 Task: Find connections with filter location Gharaunda with filter topic #Bestadvicewith filter profile language German with filter current company HDB Financial Services Ltd. with filter school Palamuru University, Mahabubnagar with filter industry Savings Institutions with filter service category Homeowners Insurance with filter keywords title Superintendent
Action: Mouse moved to (492, 82)
Screenshot: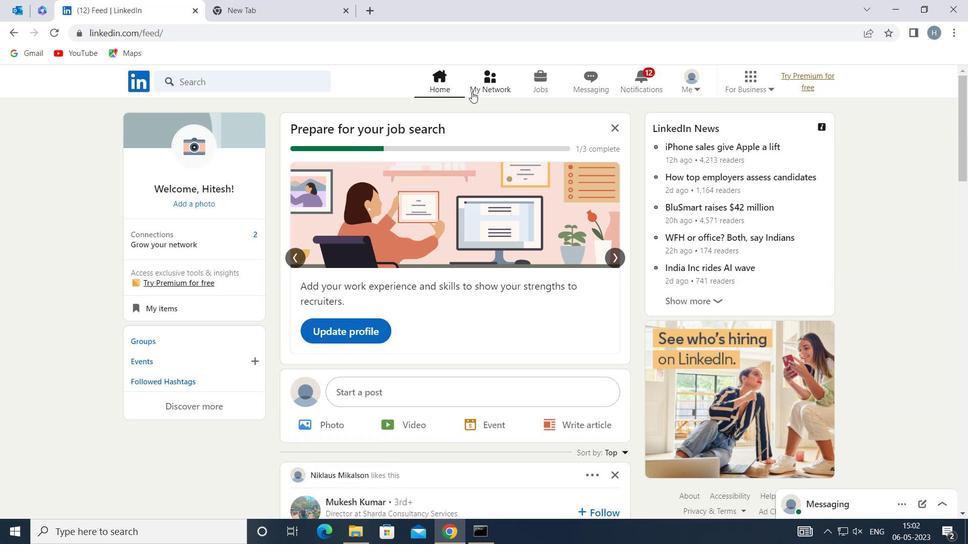 
Action: Mouse pressed left at (492, 82)
Screenshot: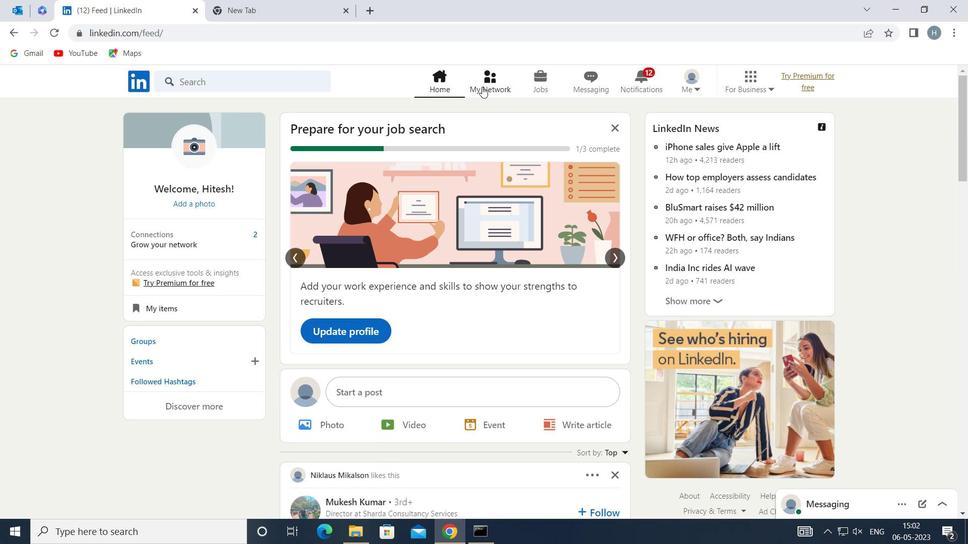 
Action: Mouse moved to (261, 157)
Screenshot: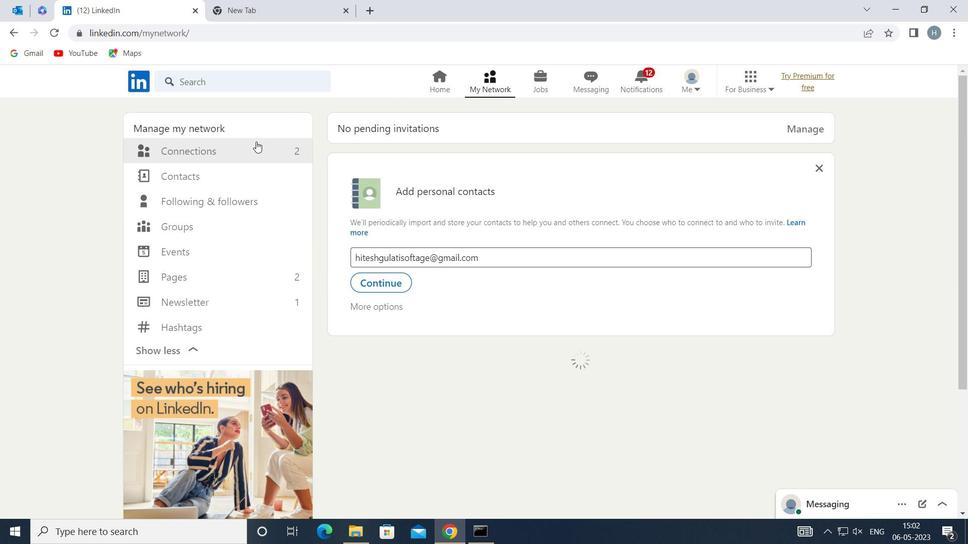 
Action: Mouse pressed left at (261, 157)
Screenshot: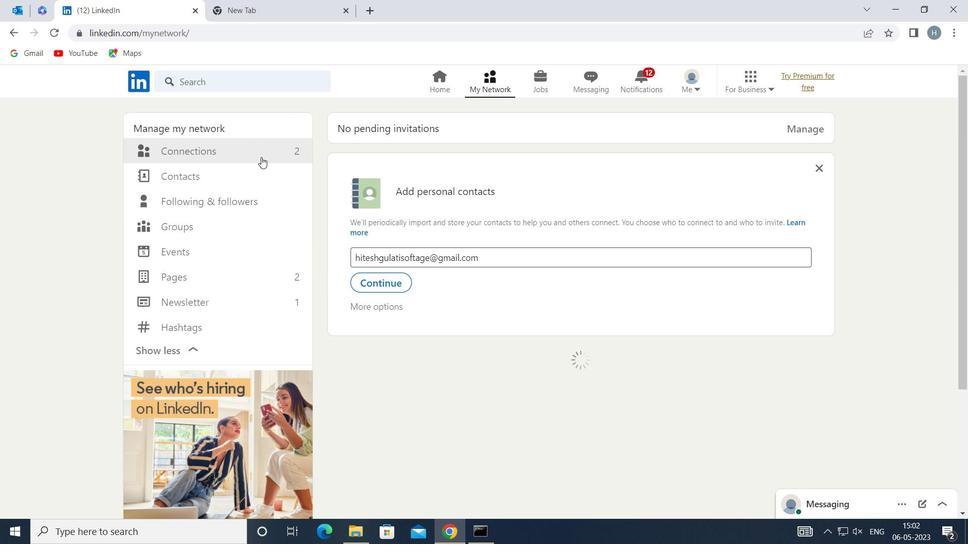 
Action: Mouse moved to (568, 153)
Screenshot: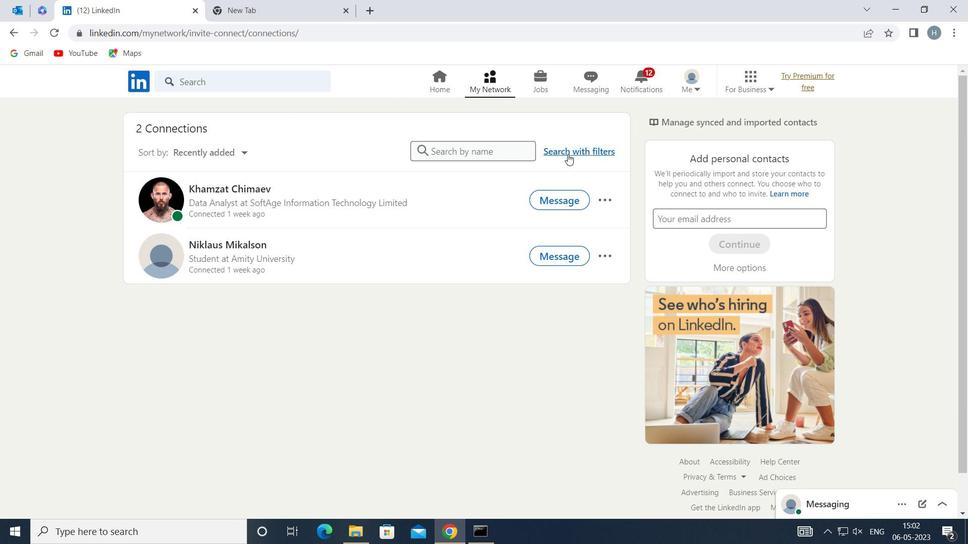 
Action: Mouse pressed left at (568, 153)
Screenshot: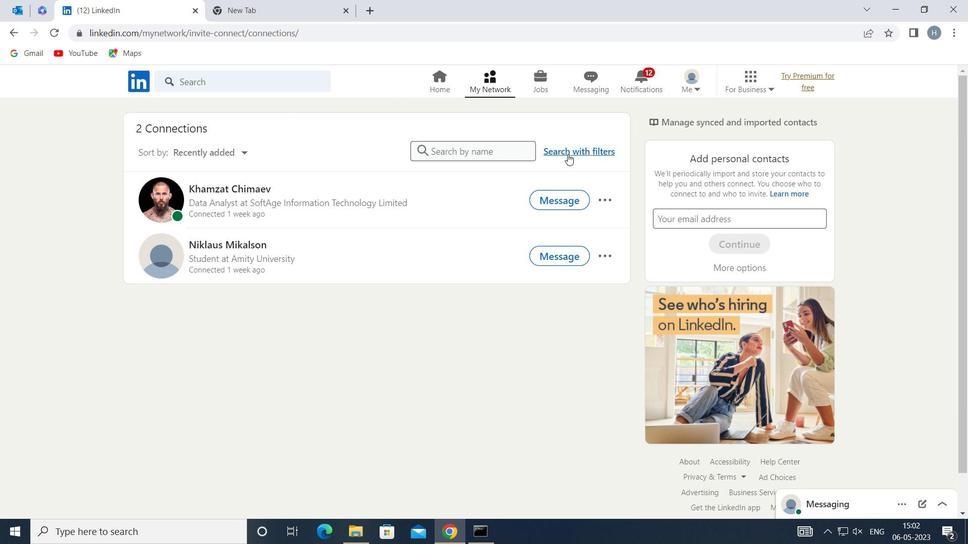 
Action: Mouse moved to (525, 114)
Screenshot: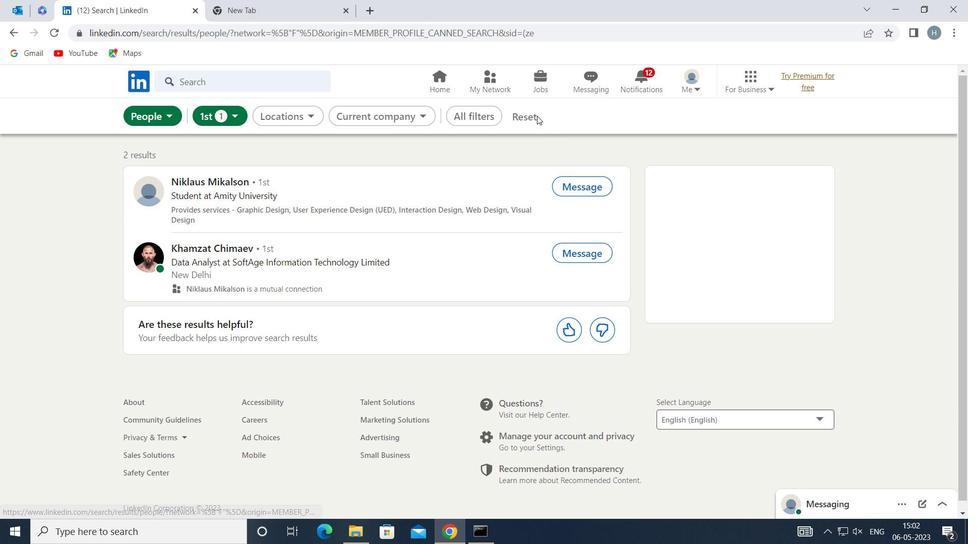 
Action: Mouse pressed left at (525, 114)
Screenshot: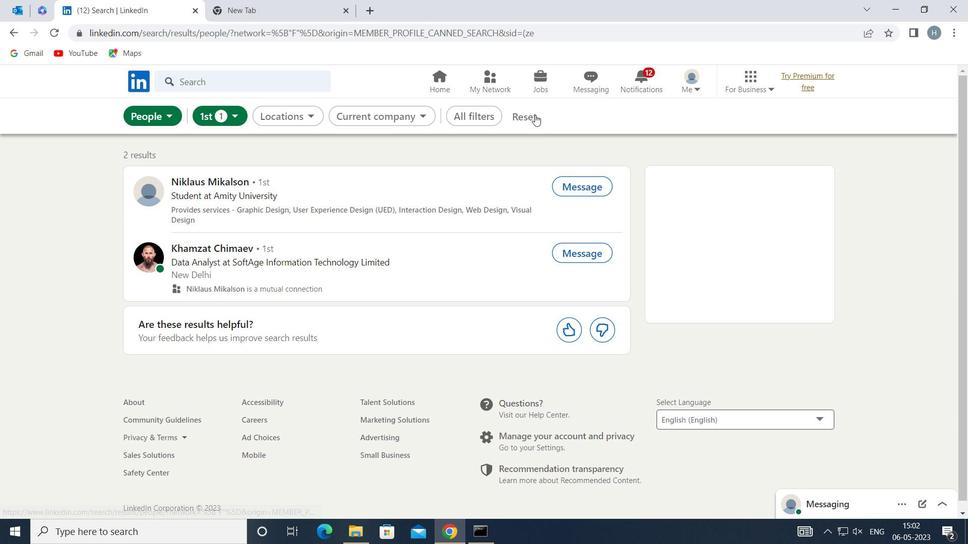 
Action: Mouse moved to (508, 113)
Screenshot: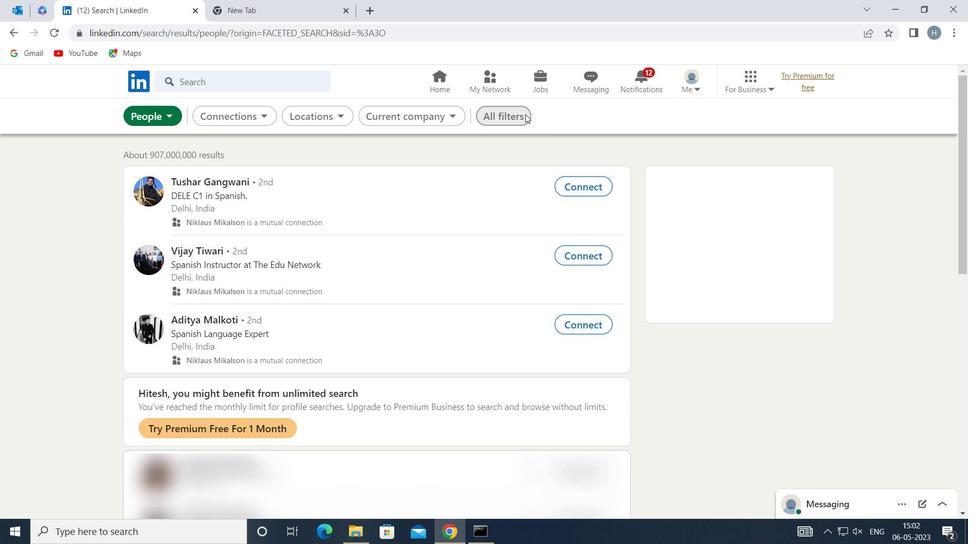 
Action: Mouse pressed left at (508, 113)
Screenshot: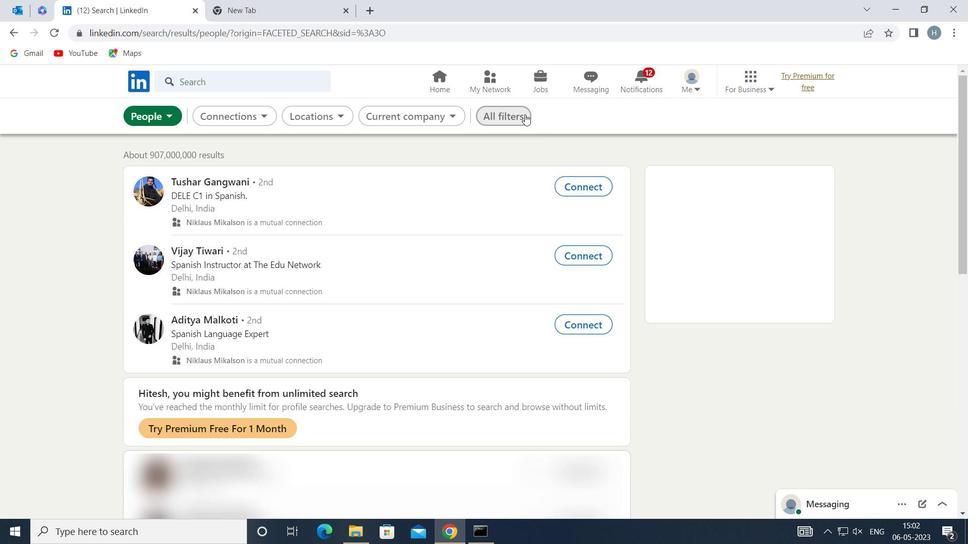 
Action: Mouse moved to (735, 259)
Screenshot: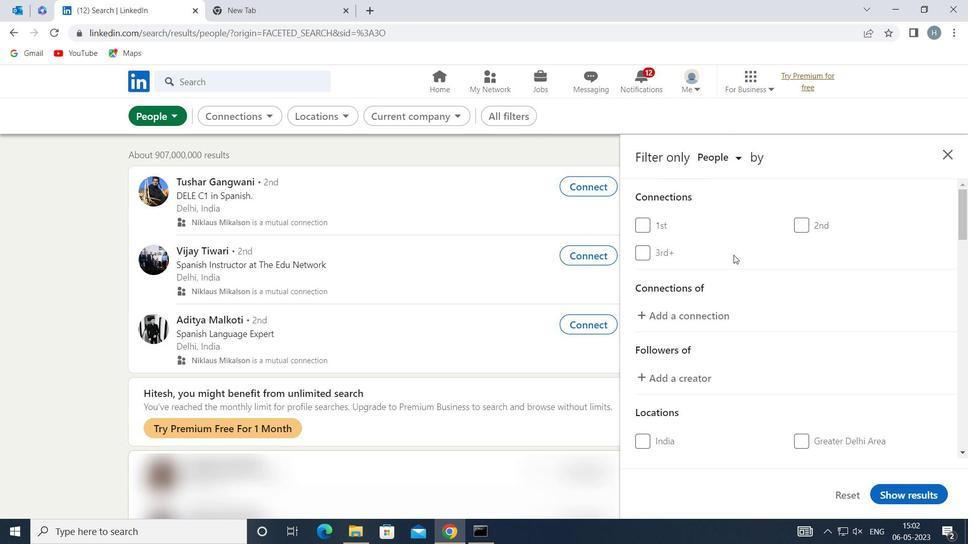 
Action: Mouse scrolled (735, 258) with delta (0, 0)
Screenshot: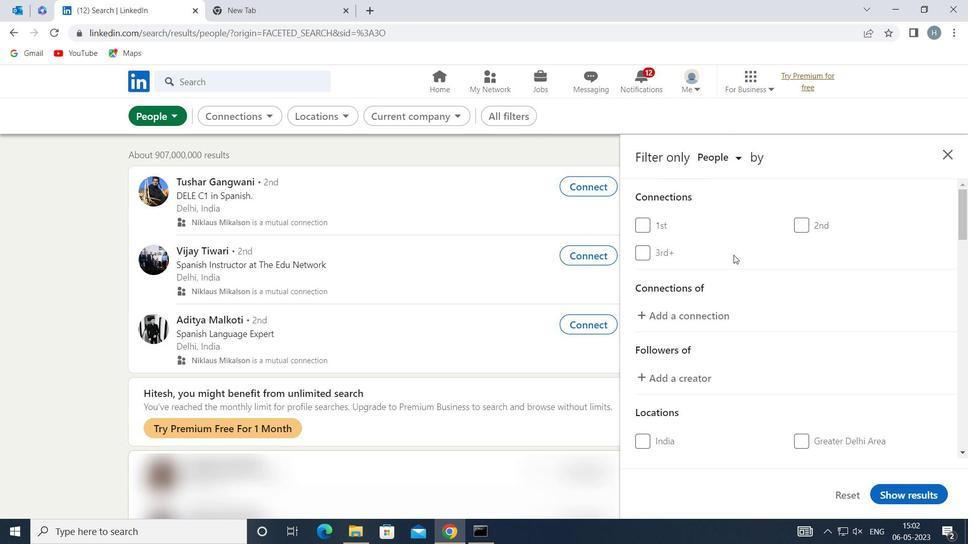 
Action: Mouse moved to (735, 260)
Screenshot: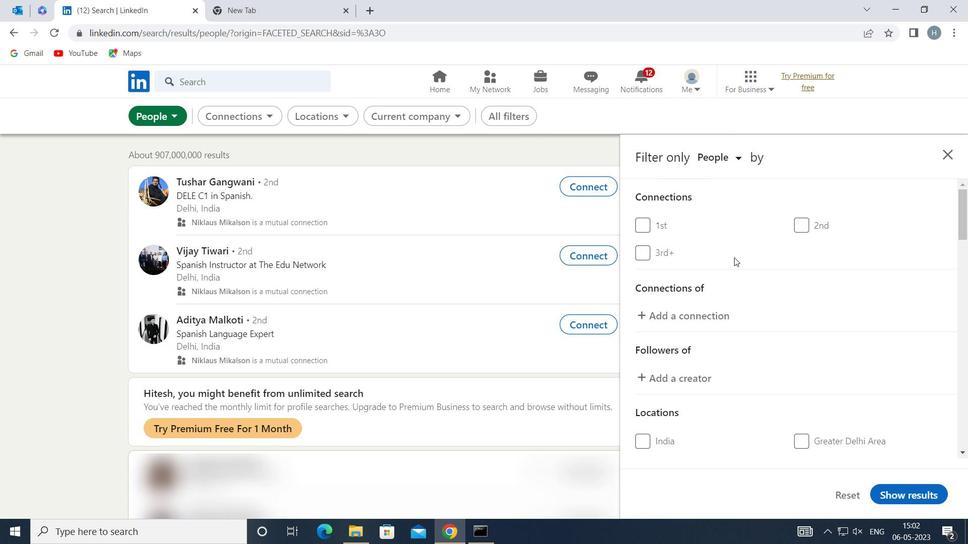 
Action: Mouse scrolled (735, 259) with delta (0, 0)
Screenshot: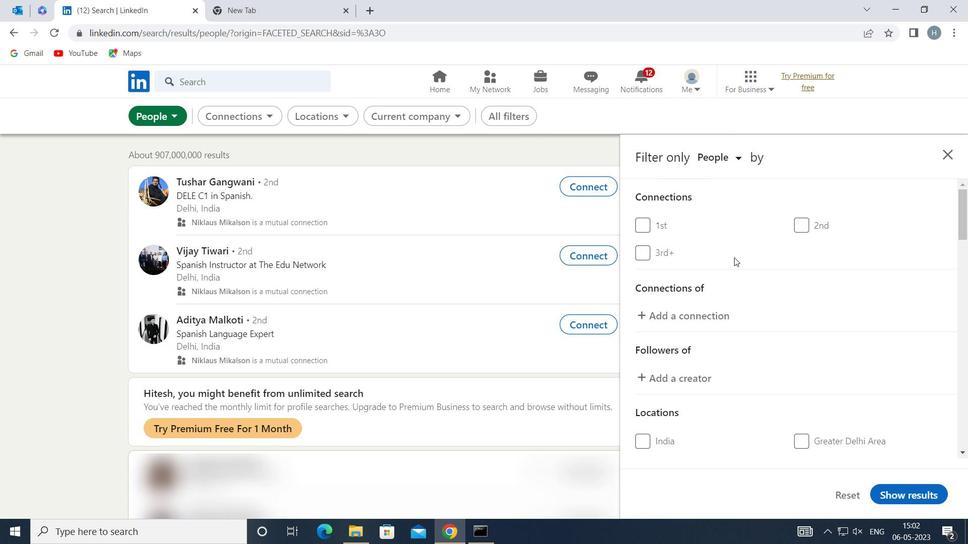 
Action: Mouse scrolled (735, 259) with delta (0, 0)
Screenshot: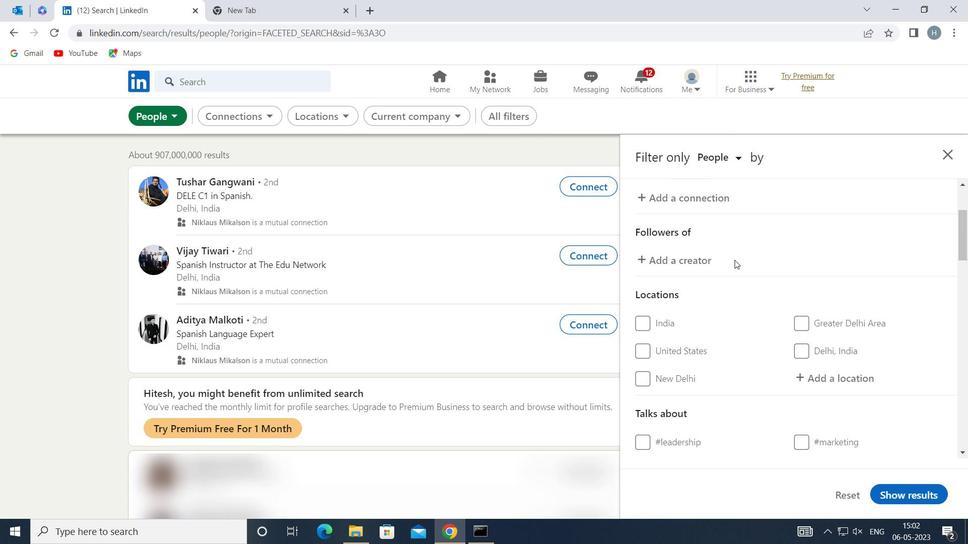 
Action: Mouse moved to (842, 306)
Screenshot: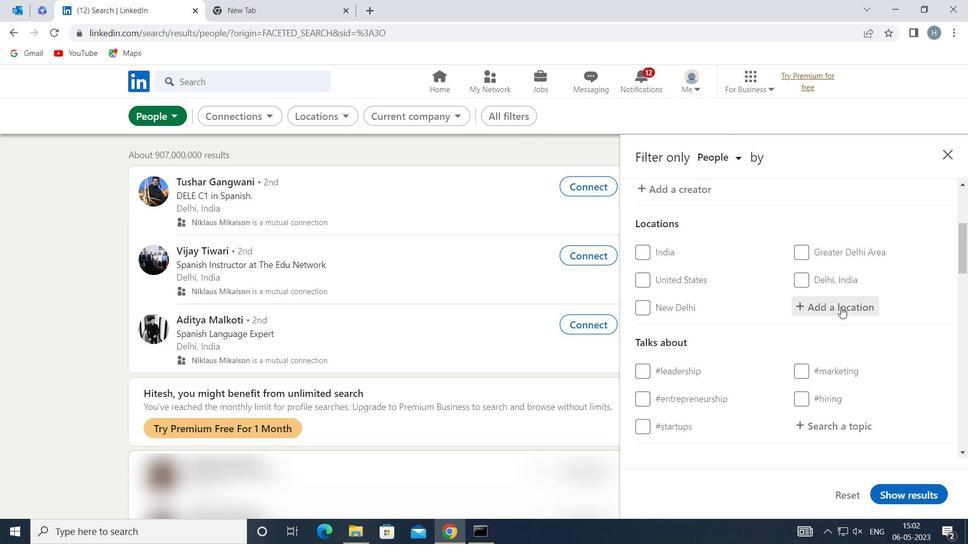 
Action: Mouse pressed left at (842, 306)
Screenshot: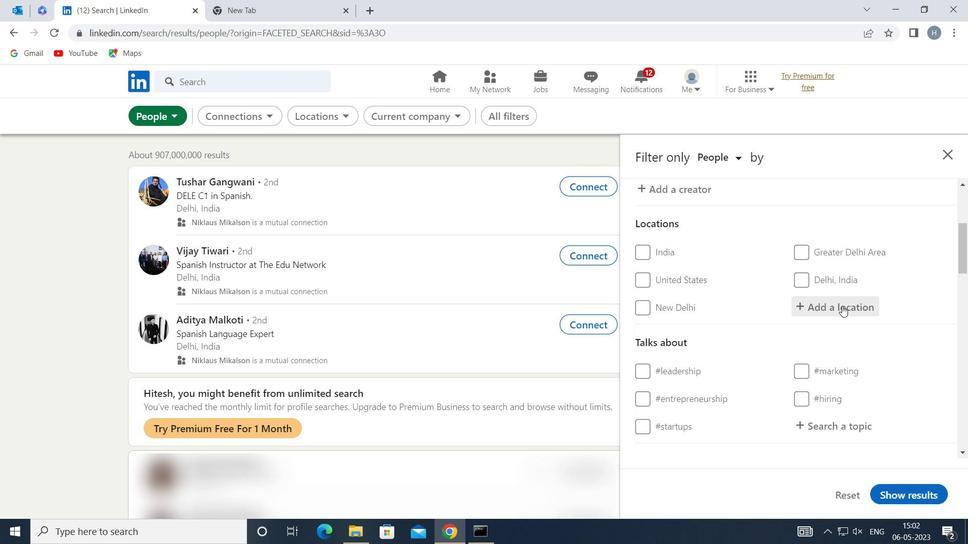 
Action: Mouse moved to (842, 306)
Screenshot: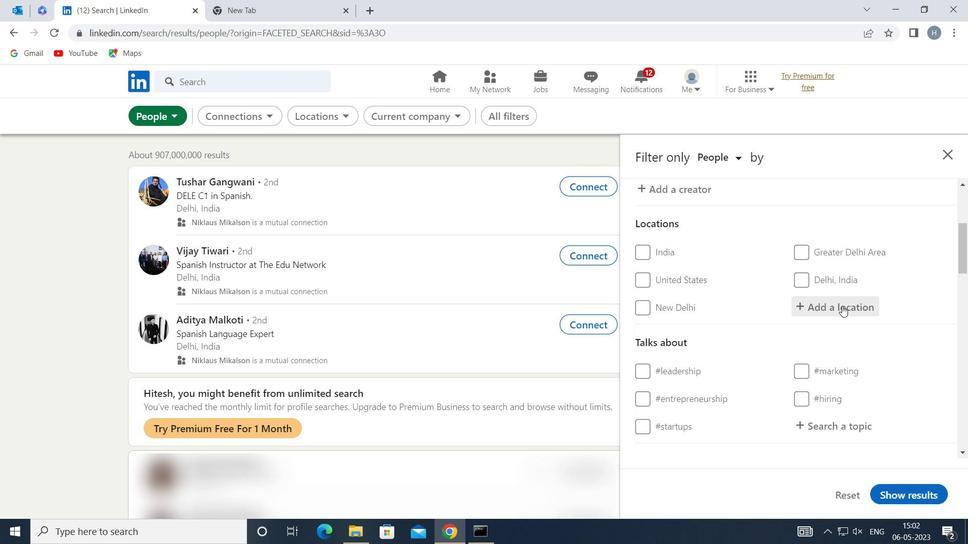 
Action: Key pressed <Key.shift>GHARAUNDA
Screenshot: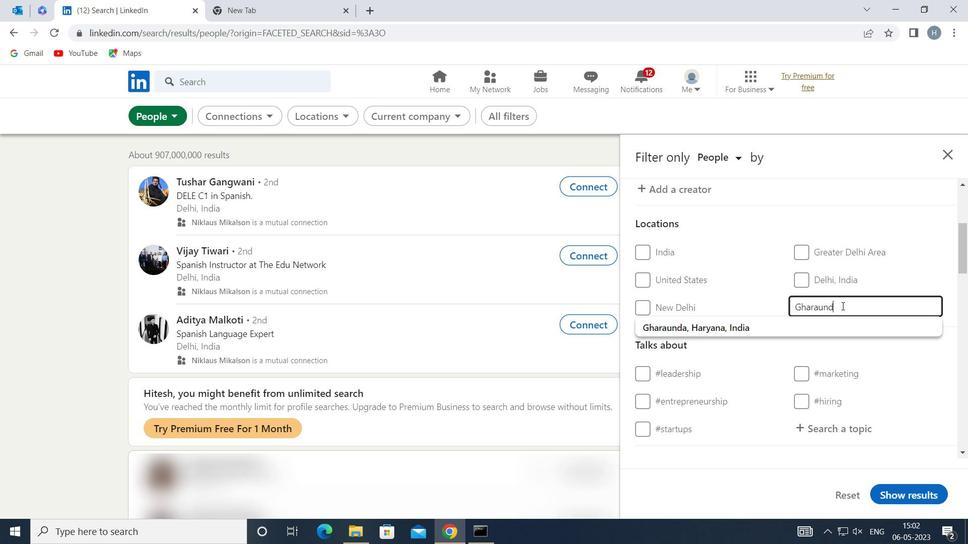 
Action: Mouse moved to (782, 326)
Screenshot: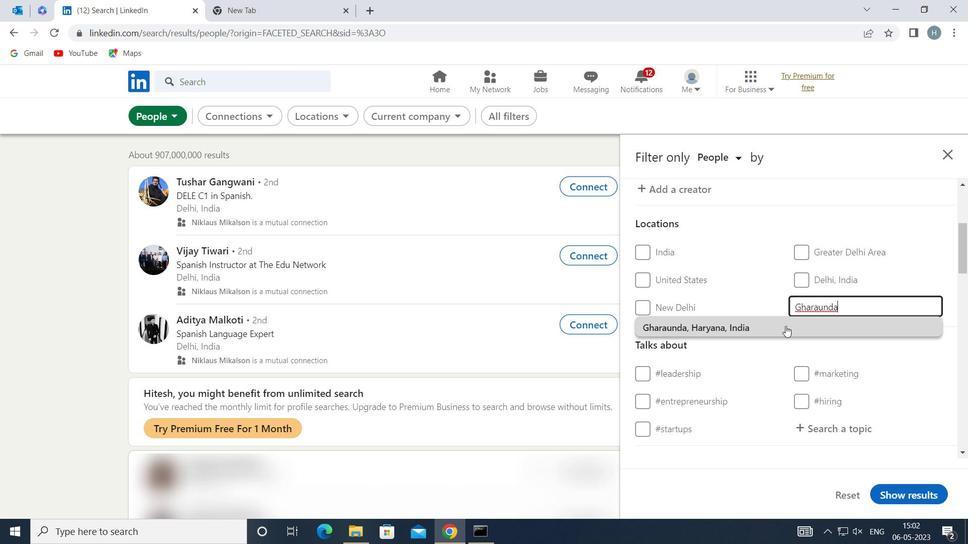 
Action: Mouse pressed left at (782, 326)
Screenshot: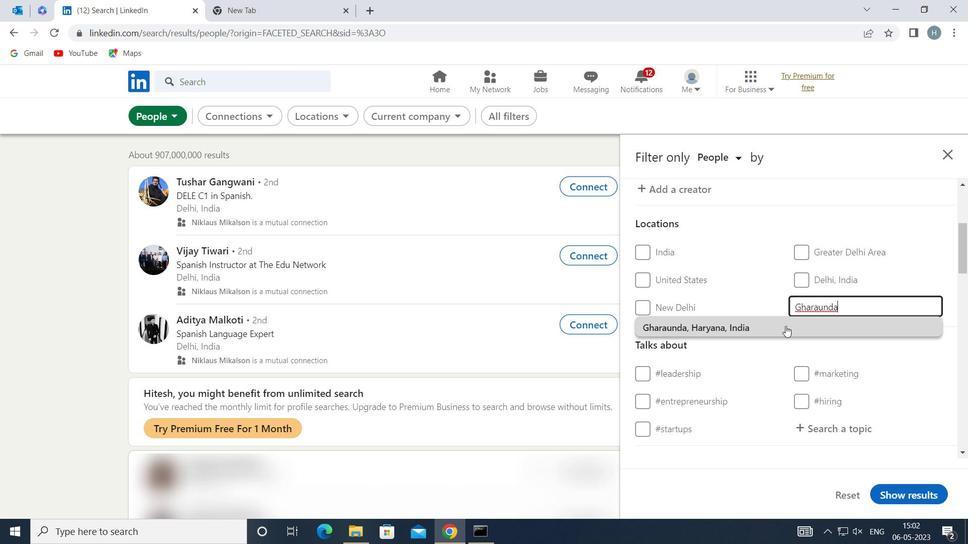 
Action: Mouse moved to (778, 324)
Screenshot: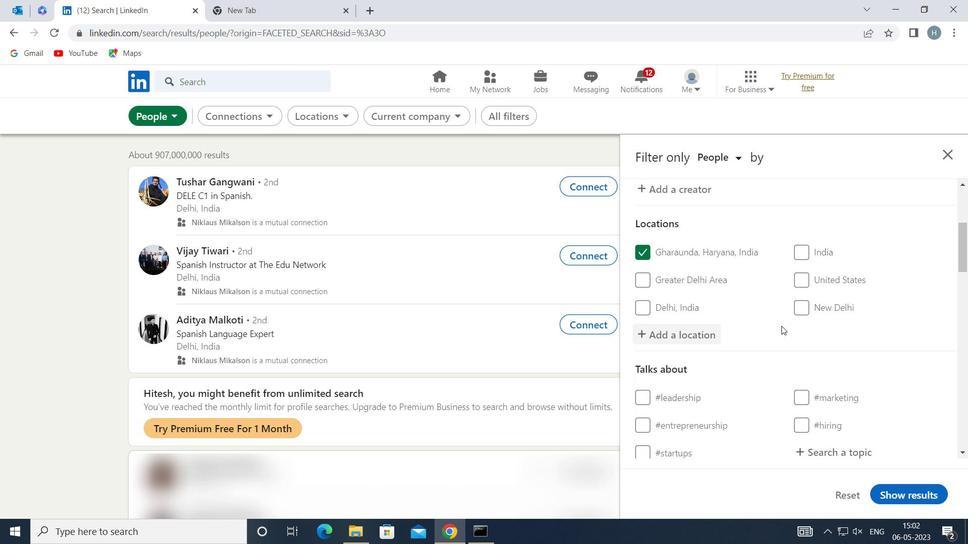 
Action: Mouse scrolled (778, 324) with delta (0, 0)
Screenshot: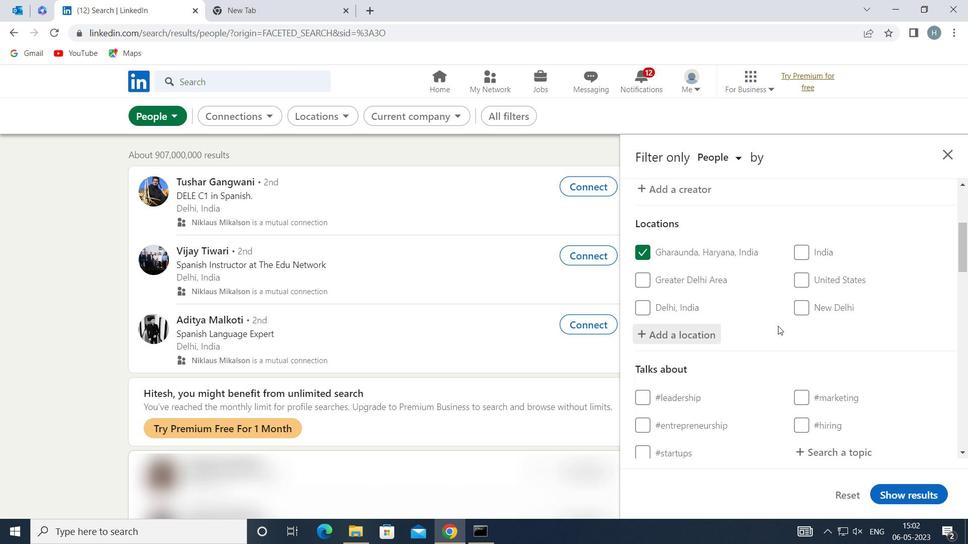 
Action: Mouse scrolled (778, 324) with delta (0, 0)
Screenshot: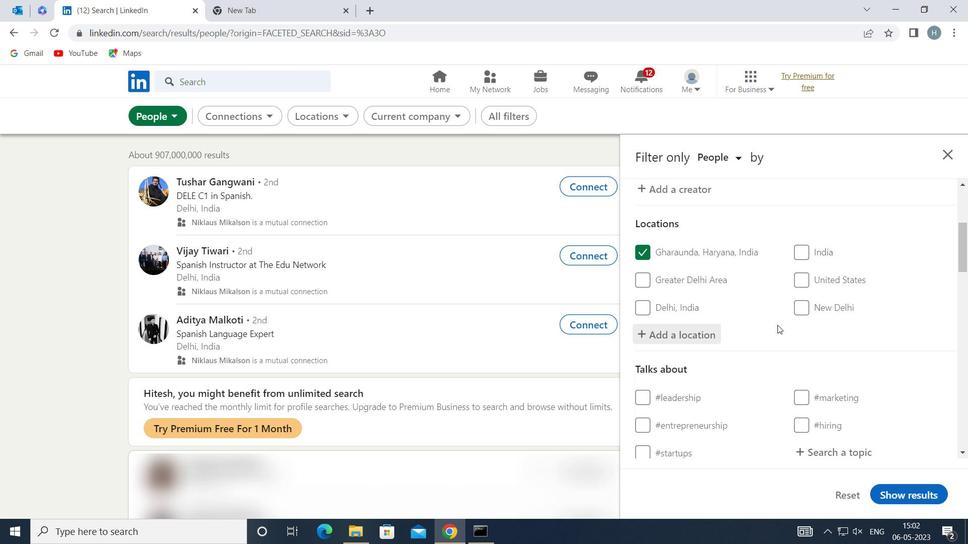 
Action: Mouse moved to (851, 322)
Screenshot: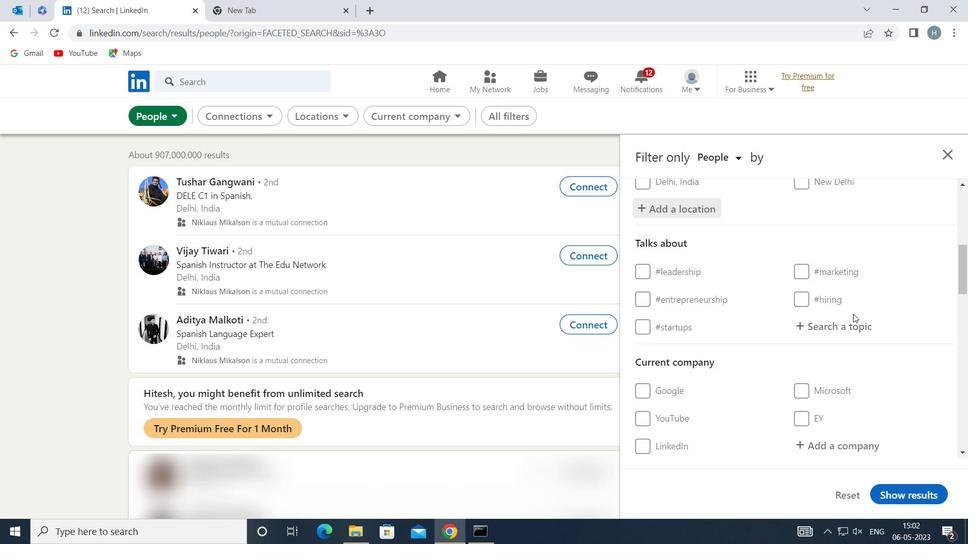 
Action: Mouse pressed left at (851, 322)
Screenshot: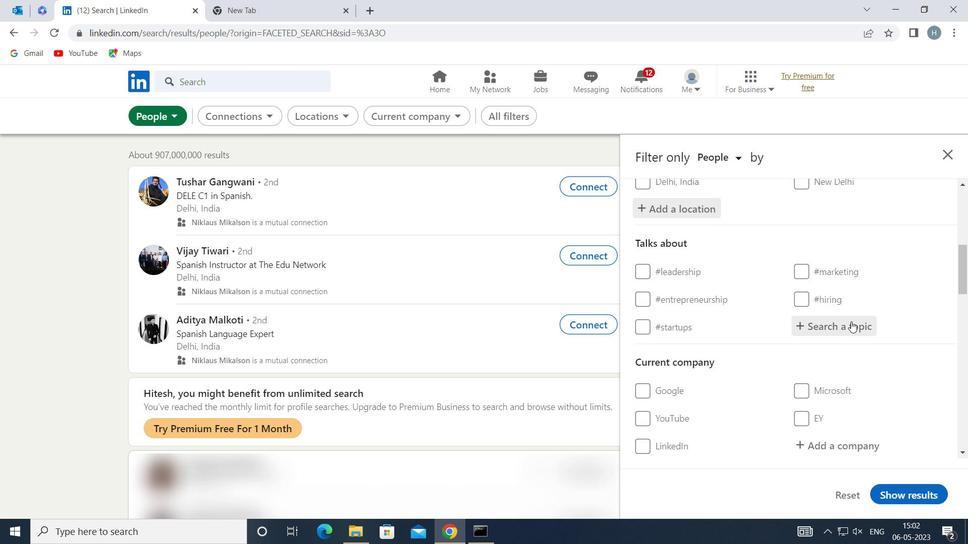 
Action: Key pressed <Key.shift>BESTADVICE
Screenshot: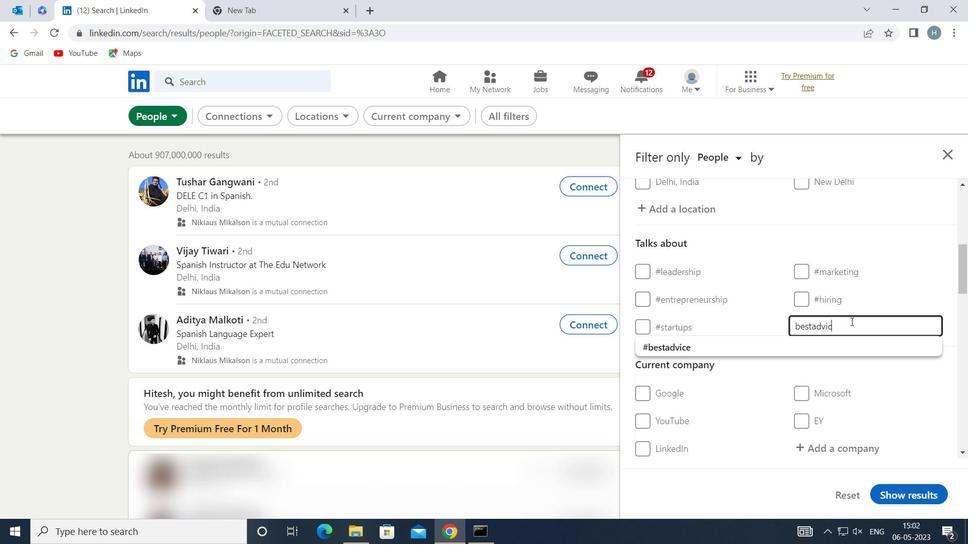 
Action: Mouse moved to (783, 342)
Screenshot: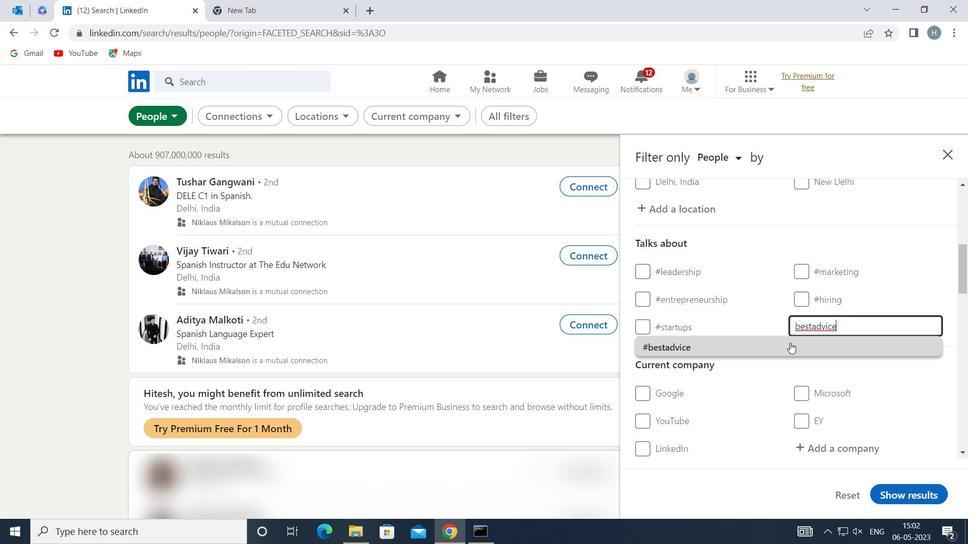 
Action: Mouse pressed left at (783, 342)
Screenshot: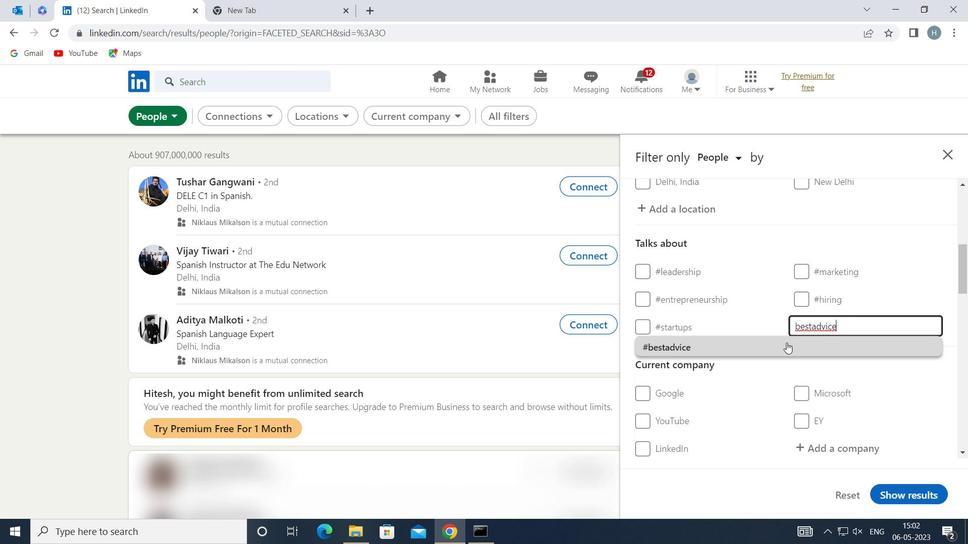 
Action: Mouse scrolled (783, 341) with delta (0, 0)
Screenshot: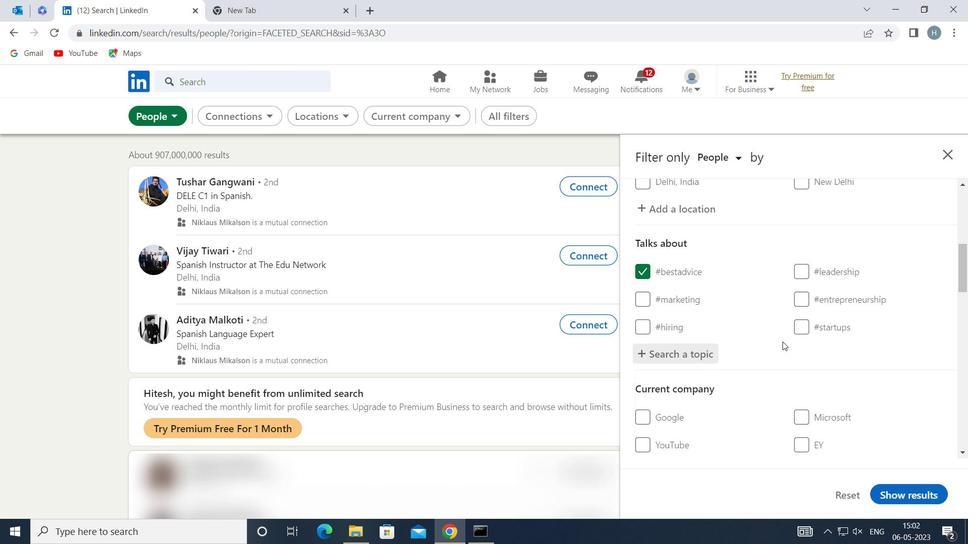 
Action: Mouse moved to (781, 338)
Screenshot: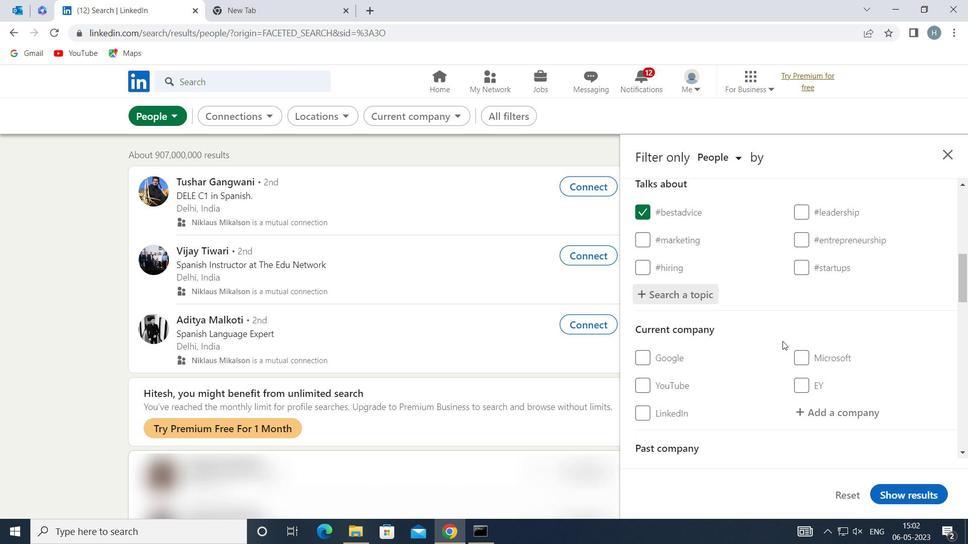 
Action: Mouse scrolled (781, 338) with delta (0, 0)
Screenshot: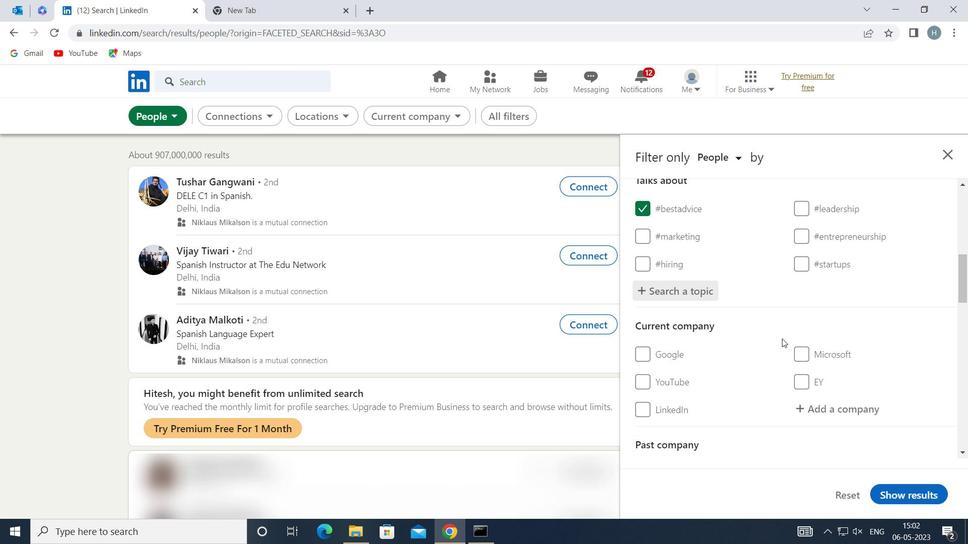 
Action: Mouse scrolled (781, 338) with delta (0, 0)
Screenshot: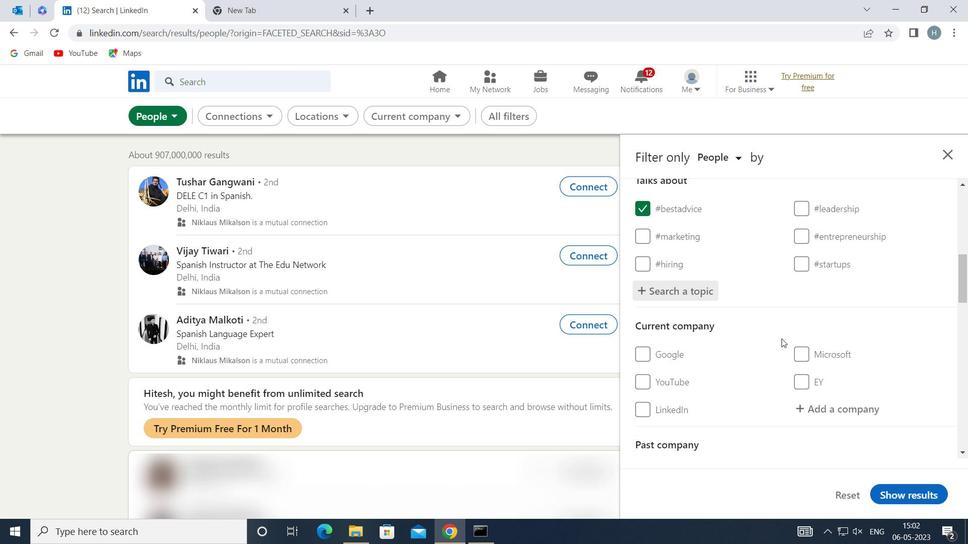 
Action: Mouse moved to (780, 333)
Screenshot: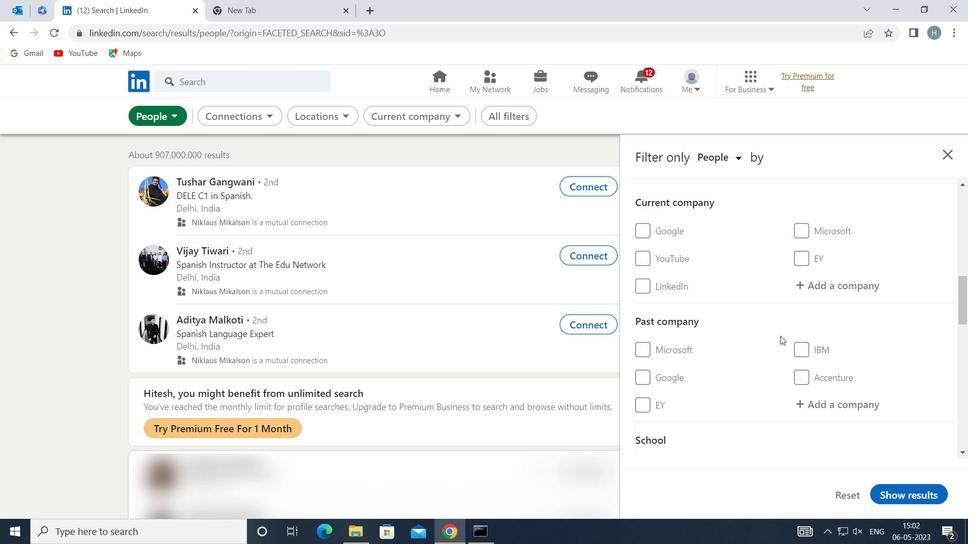 
Action: Mouse scrolled (780, 332) with delta (0, 0)
Screenshot: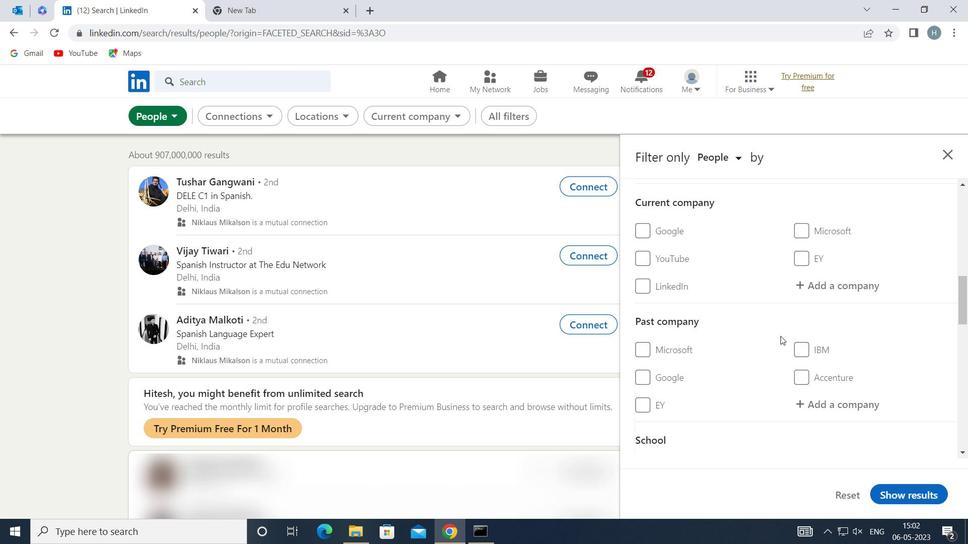 
Action: Mouse moved to (777, 330)
Screenshot: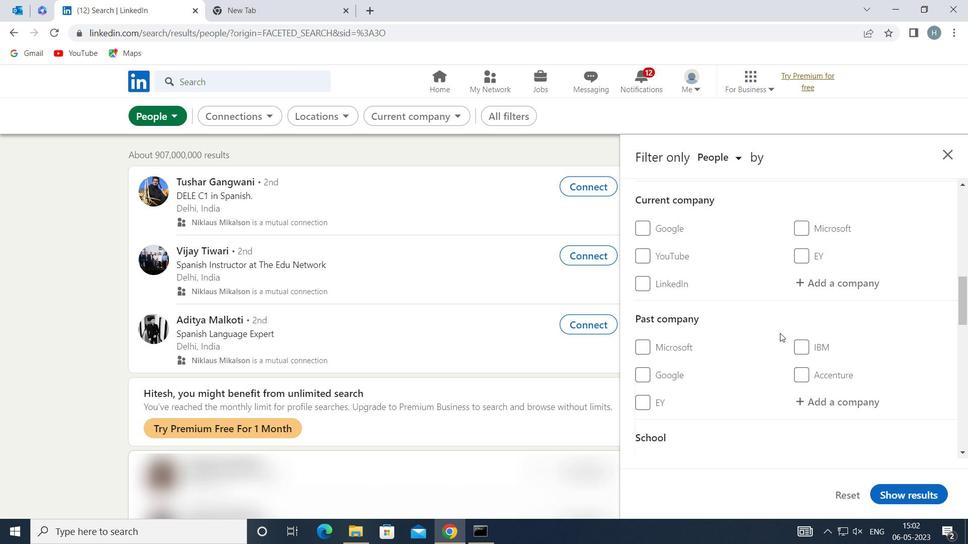 
Action: Mouse scrolled (777, 330) with delta (0, 0)
Screenshot: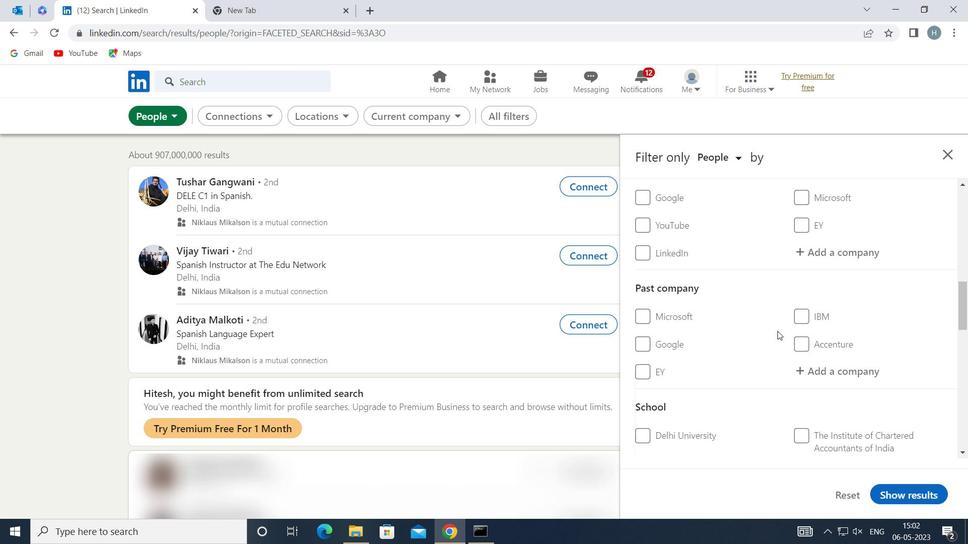 
Action: Mouse moved to (777, 328)
Screenshot: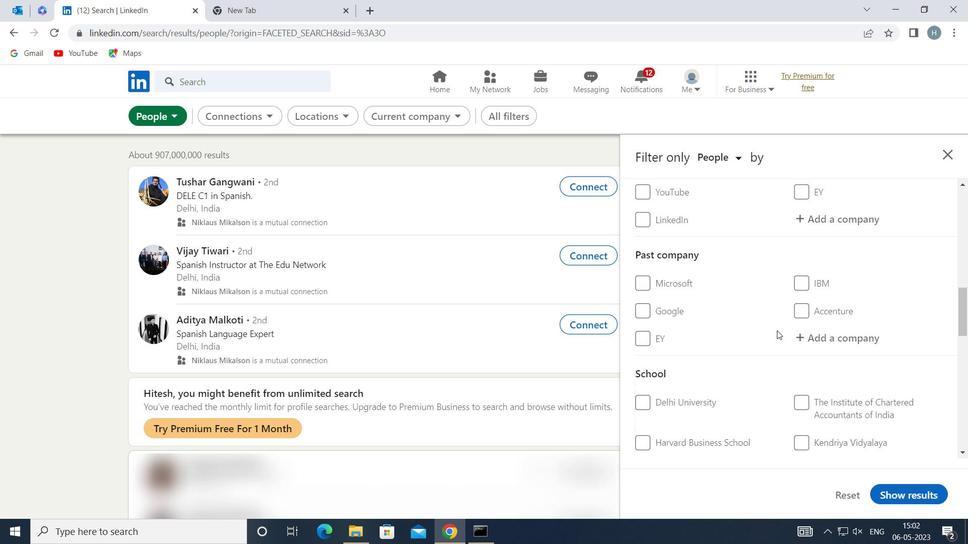 
Action: Mouse scrolled (777, 328) with delta (0, 0)
Screenshot: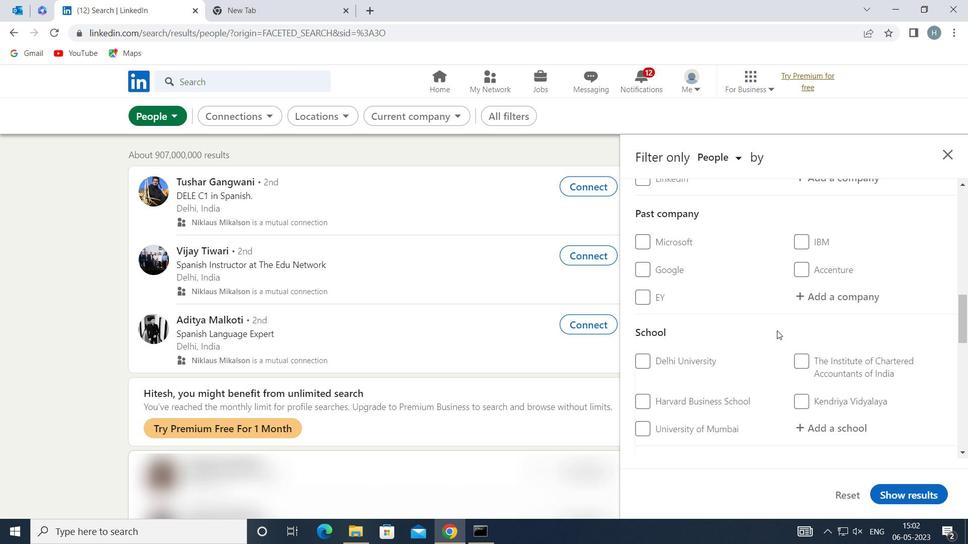 
Action: Mouse scrolled (777, 328) with delta (0, 0)
Screenshot: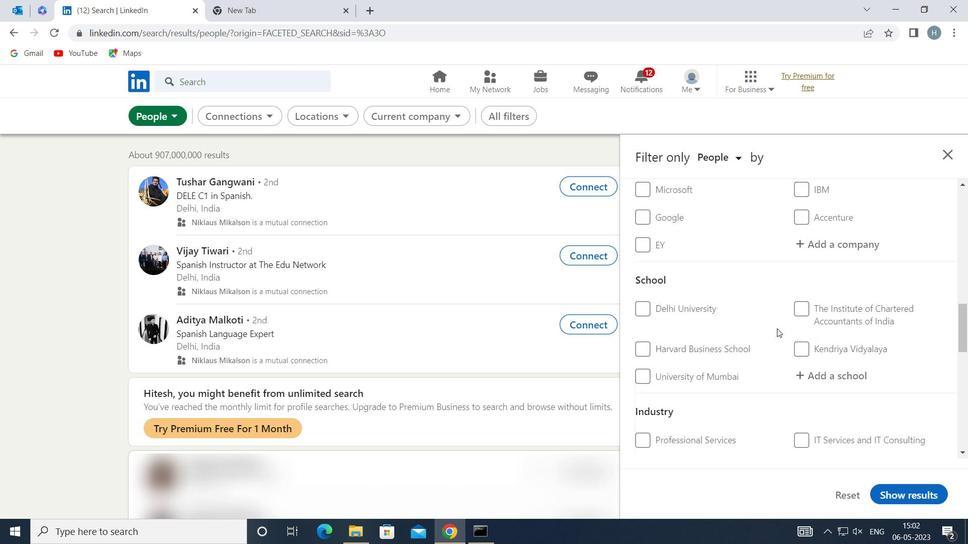 
Action: Mouse scrolled (777, 328) with delta (0, 0)
Screenshot: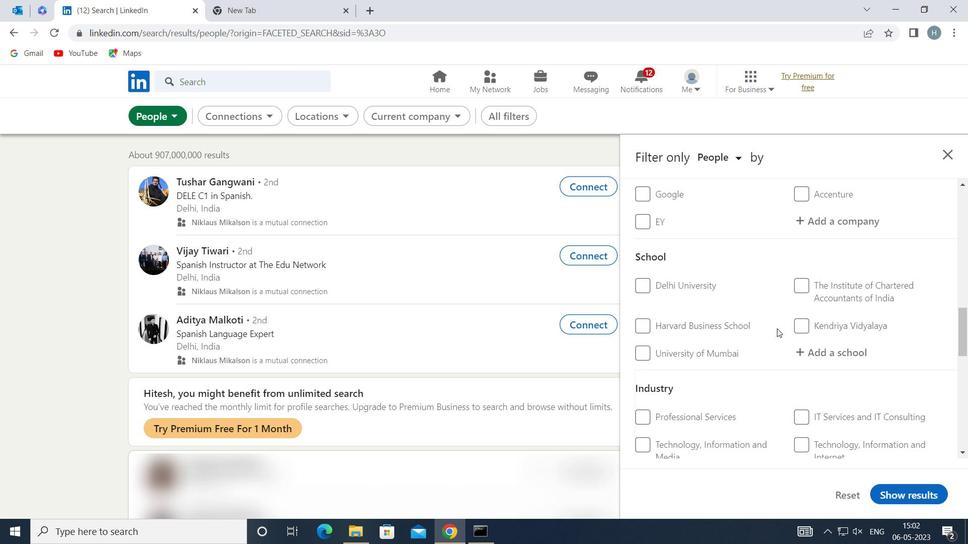 
Action: Mouse scrolled (777, 328) with delta (0, 0)
Screenshot: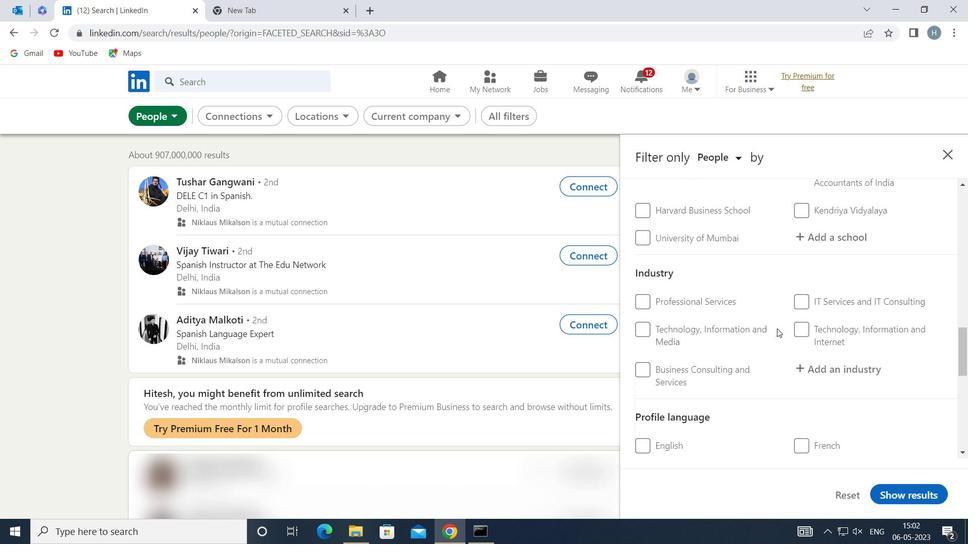 
Action: Mouse moved to (664, 418)
Screenshot: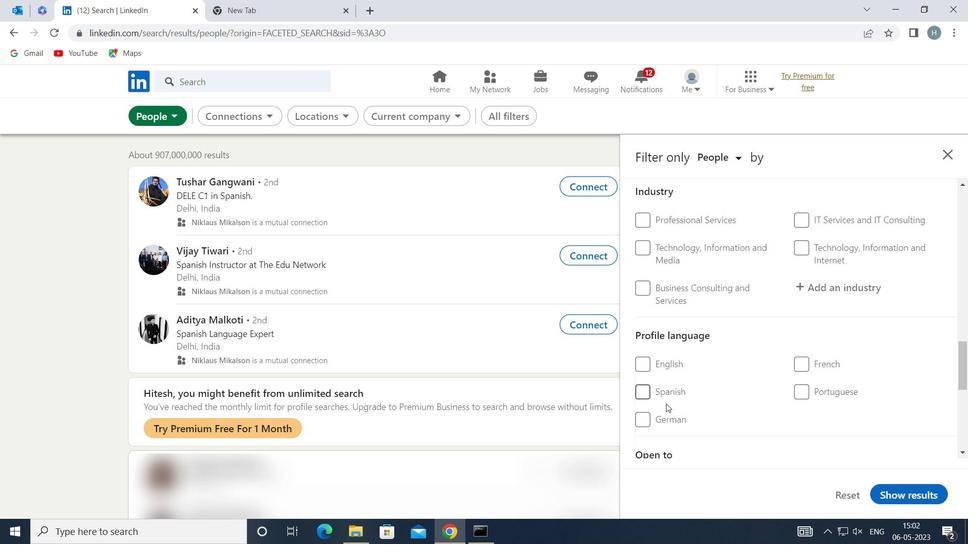 
Action: Mouse pressed left at (664, 418)
Screenshot: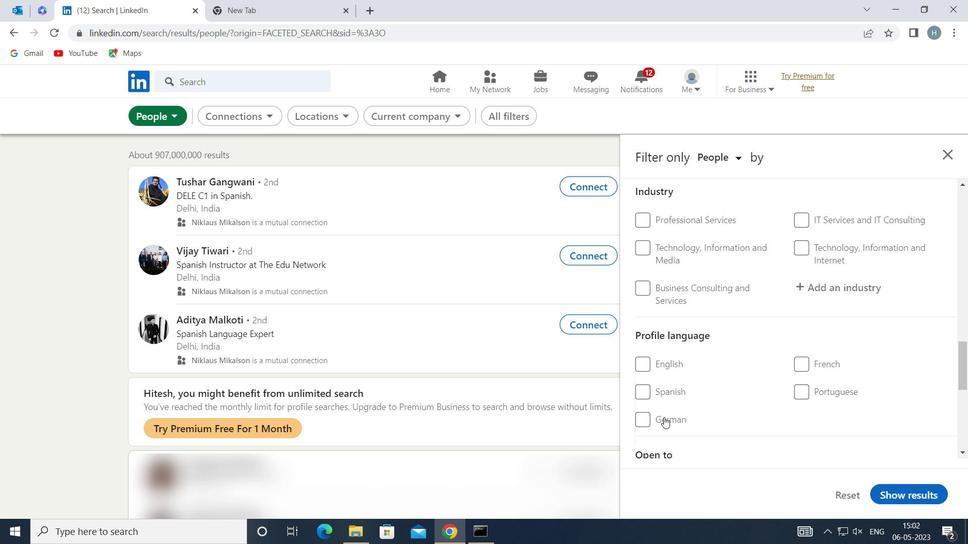 
Action: Mouse moved to (765, 370)
Screenshot: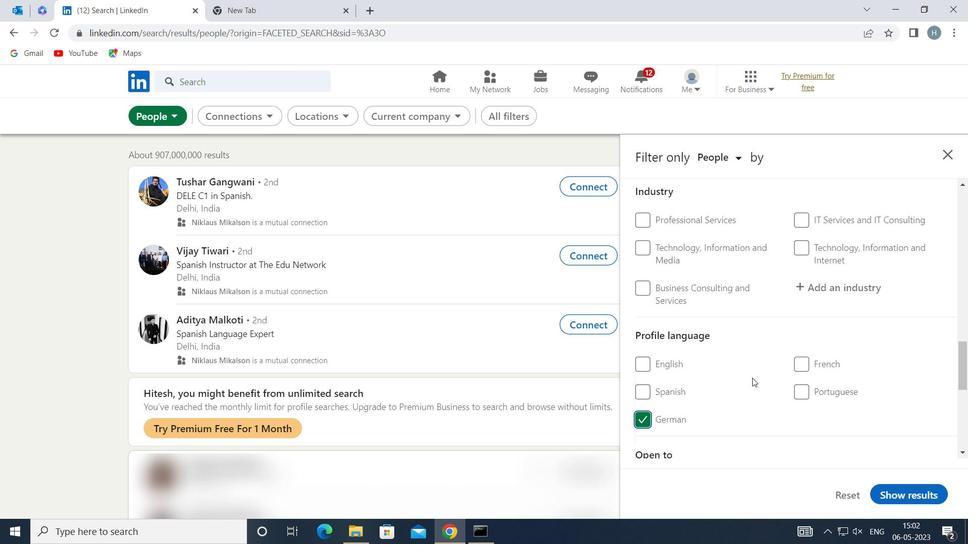 
Action: Mouse scrolled (765, 370) with delta (0, 0)
Screenshot: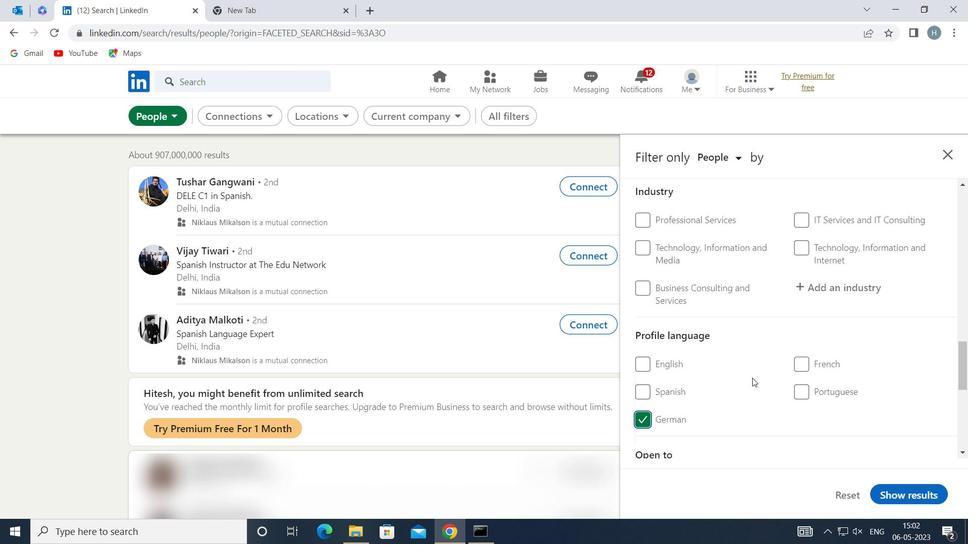 
Action: Mouse moved to (767, 367)
Screenshot: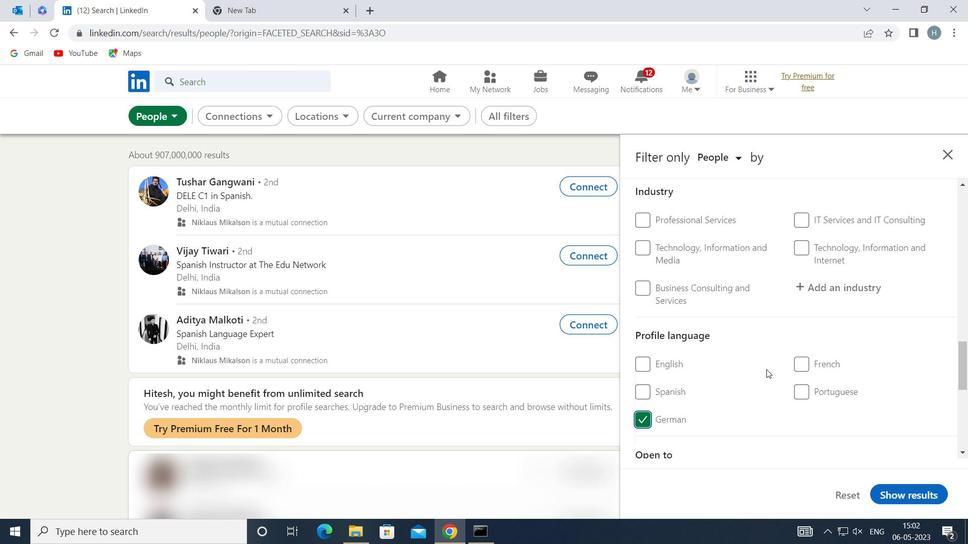 
Action: Mouse scrolled (767, 367) with delta (0, 0)
Screenshot: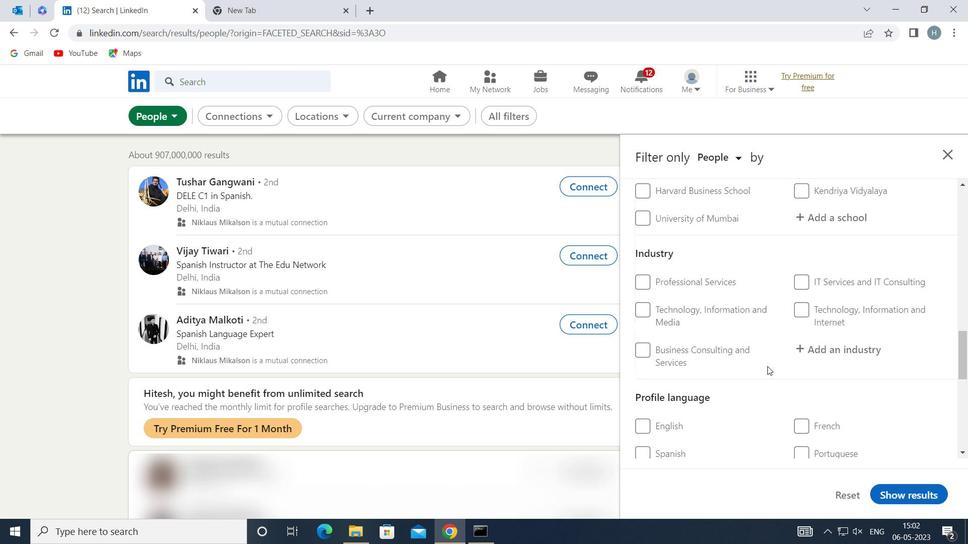 
Action: Mouse scrolled (767, 367) with delta (0, 0)
Screenshot: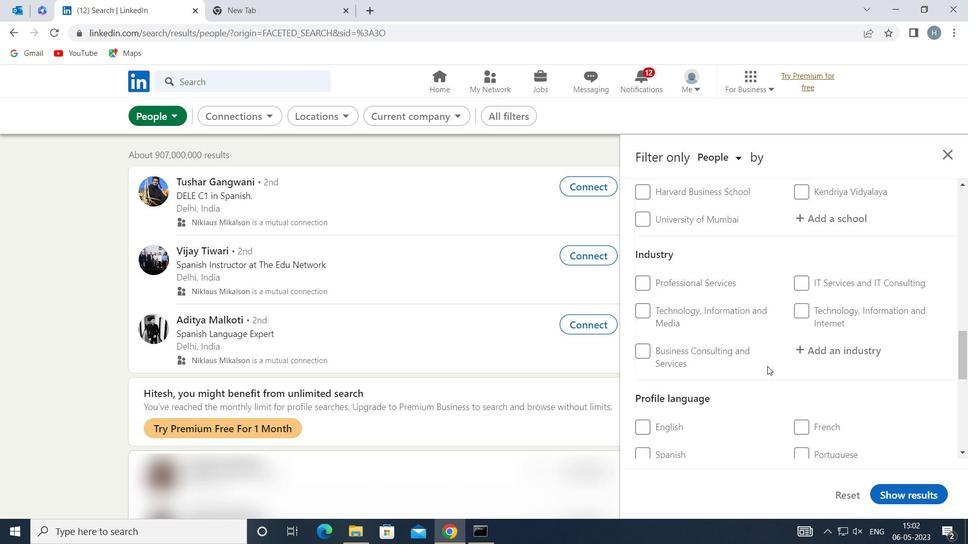 
Action: Mouse moved to (765, 367)
Screenshot: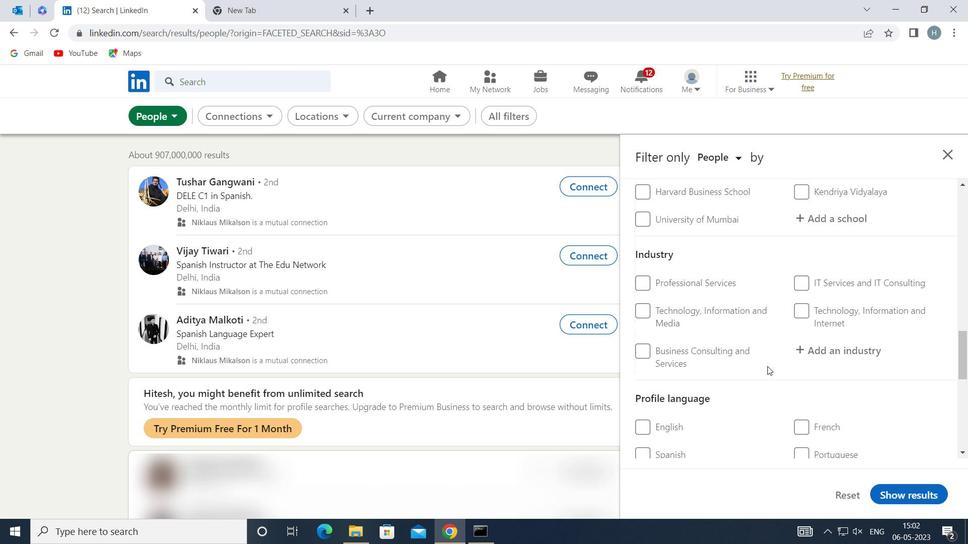 
Action: Mouse scrolled (765, 367) with delta (0, 0)
Screenshot: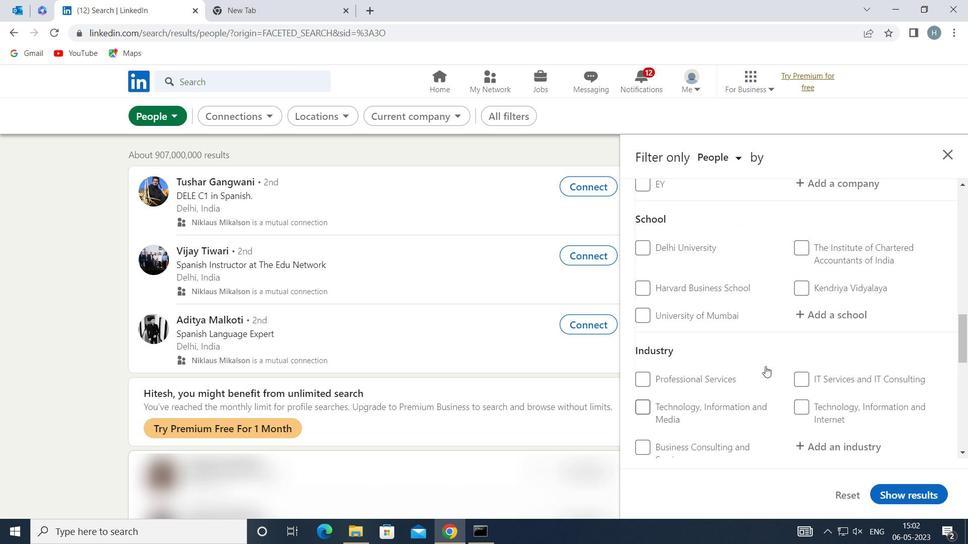 
Action: Mouse scrolled (765, 367) with delta (0, 0)
Screenshot: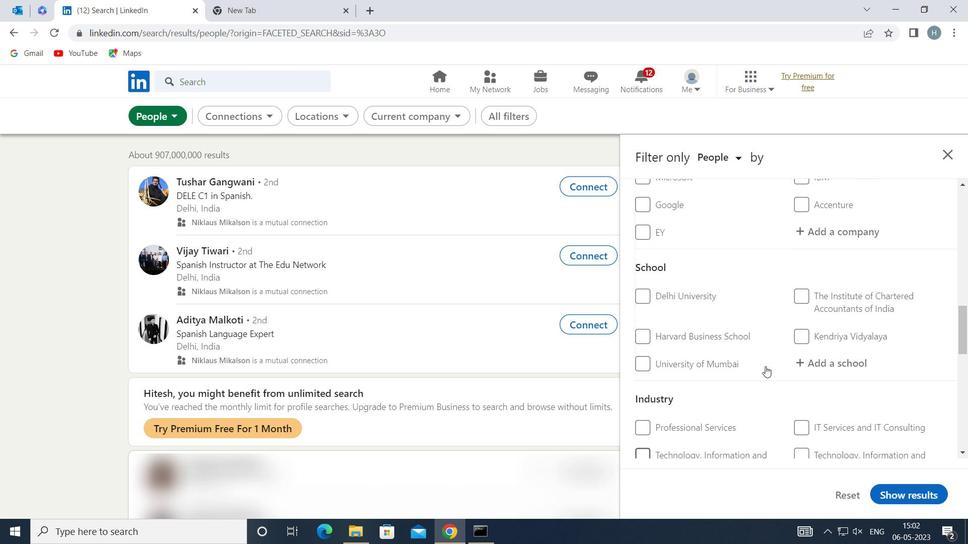 
Action: Mouse scrolled (765, 367) with delta (0, 0)
Screenshot: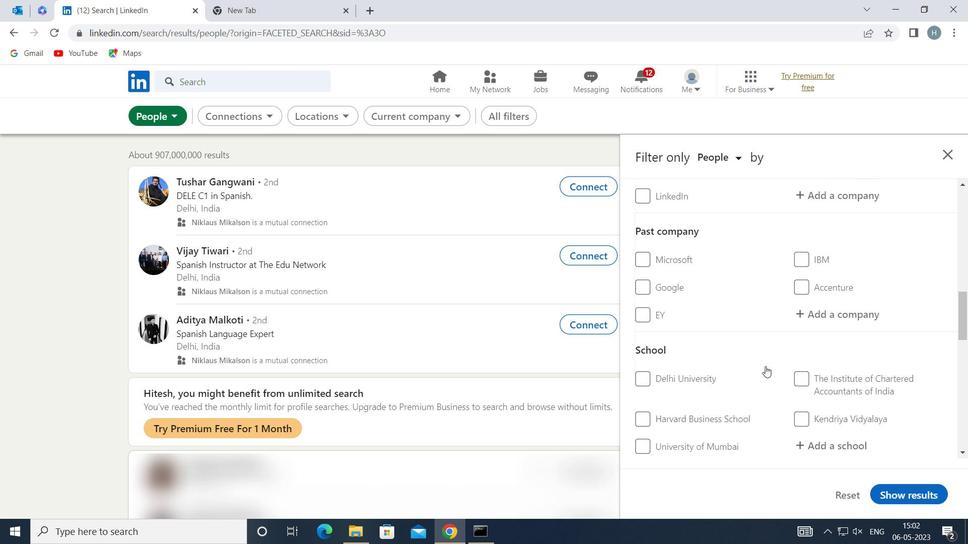 
Action: Mouse scrolled (765, 367) with delta (0, 0)
Screenshot: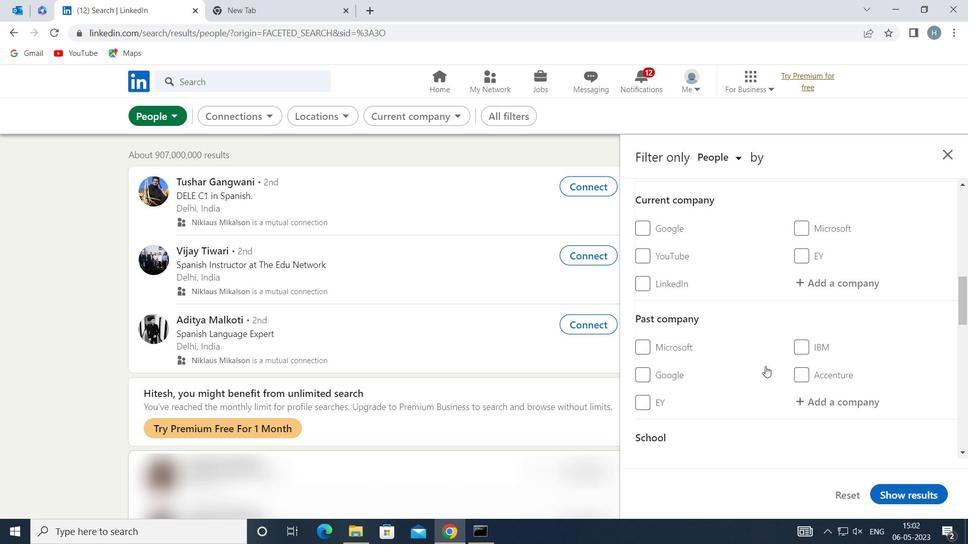 
Action: Mouse moved to (828, 343)
Screenshot: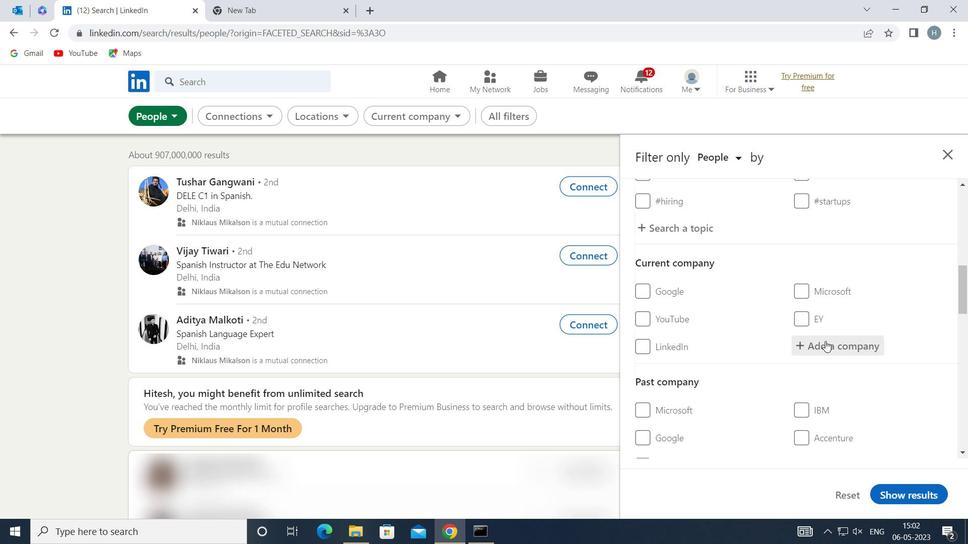 
Action: Mouse pressed left at (828, 343)
Screenshot: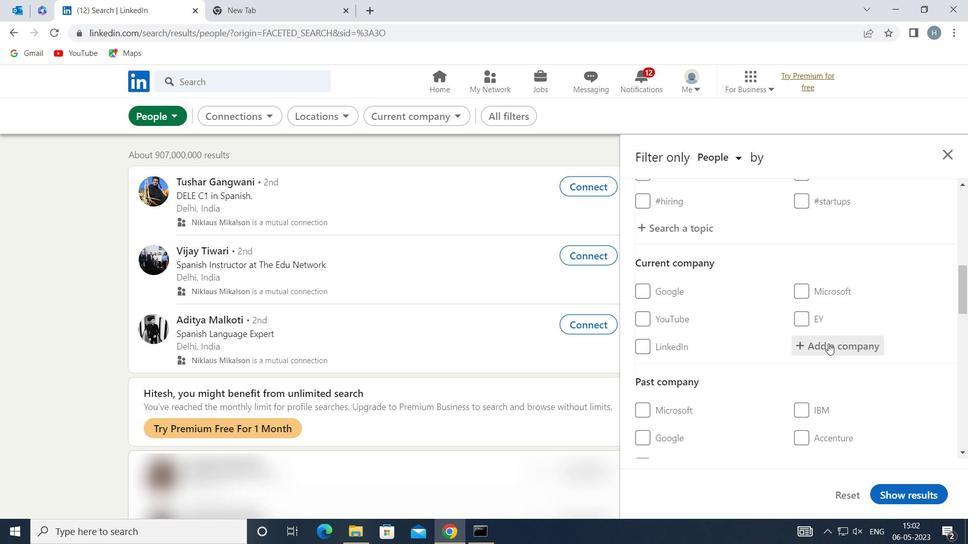 
Action: Key pressed <Key.shift>HDB<Key.space><Key.shift>FINANCIAL<Key.space><Key.shift>SERVICES
Screenshot: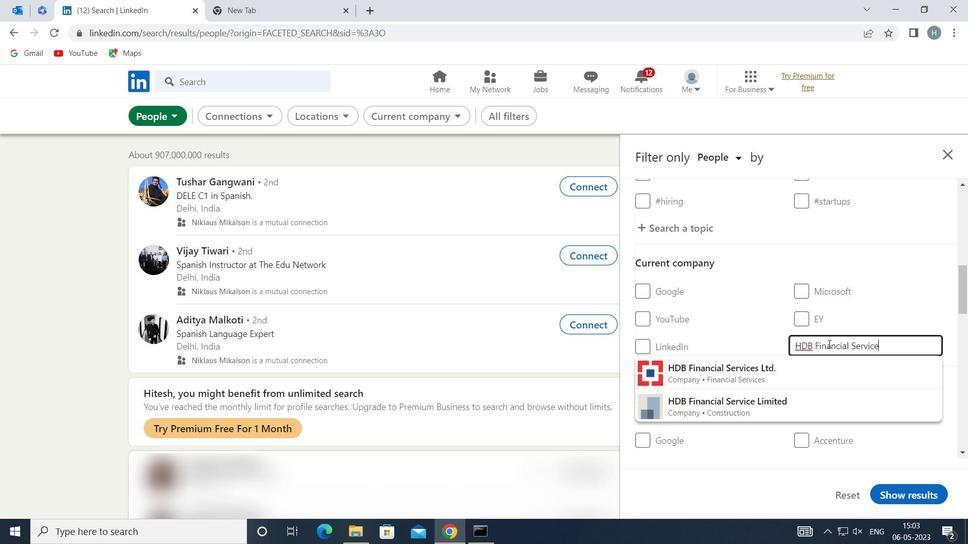 
Action: Mouse moved to (771, 366)
Screenshot: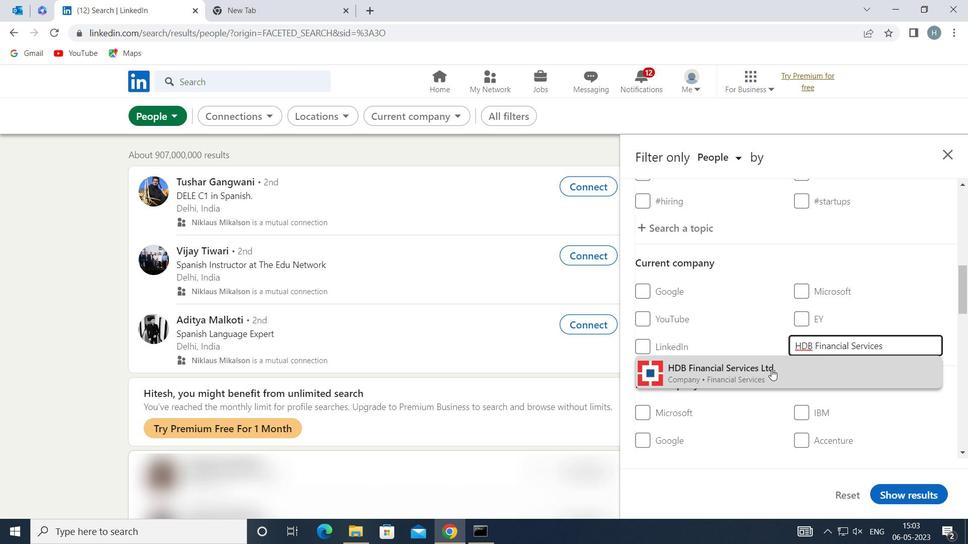 
Action: Mouse pressed left at (771, 366)
Screenshot: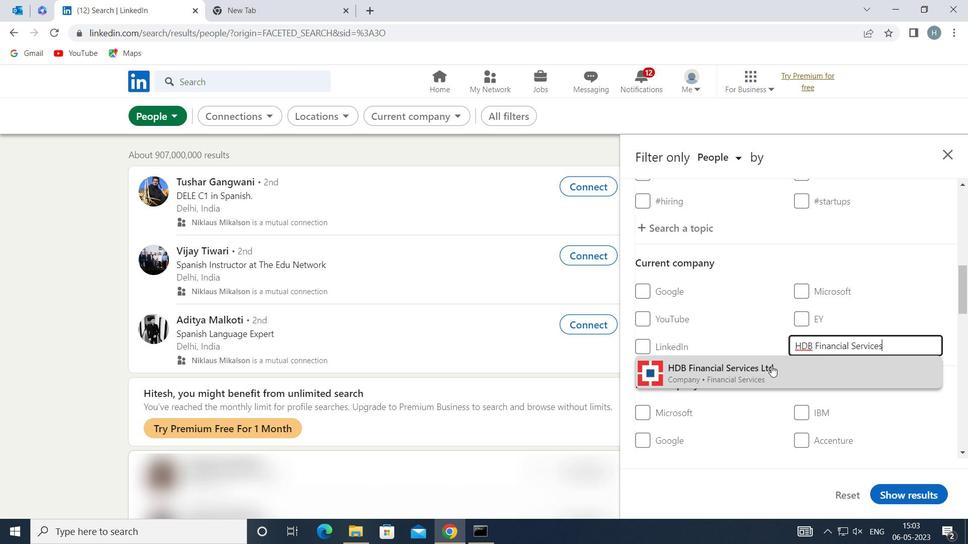 
Action: Mouse moved to (742, 359)
Screenshot: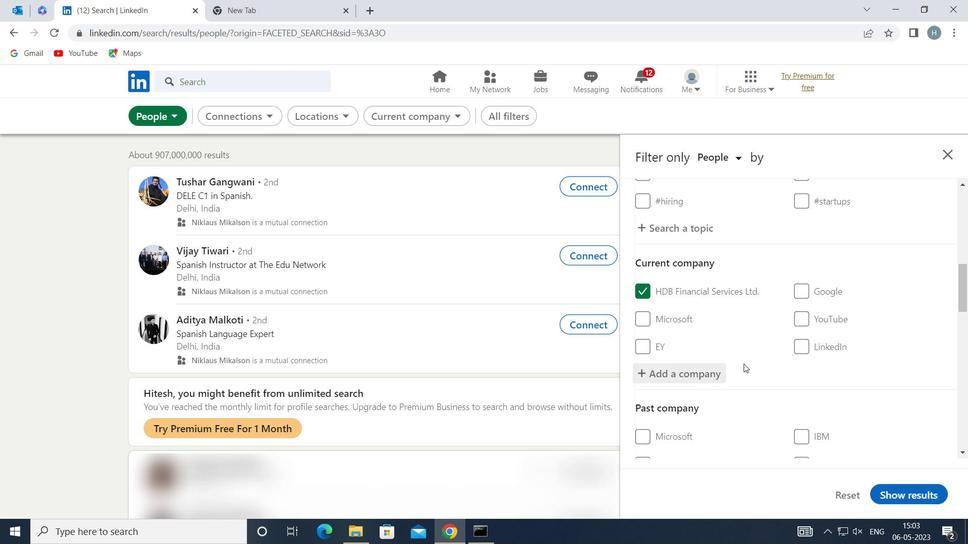 
Action: Mouse scrolled (742, 358) with delta (0, 0)
Screenshot: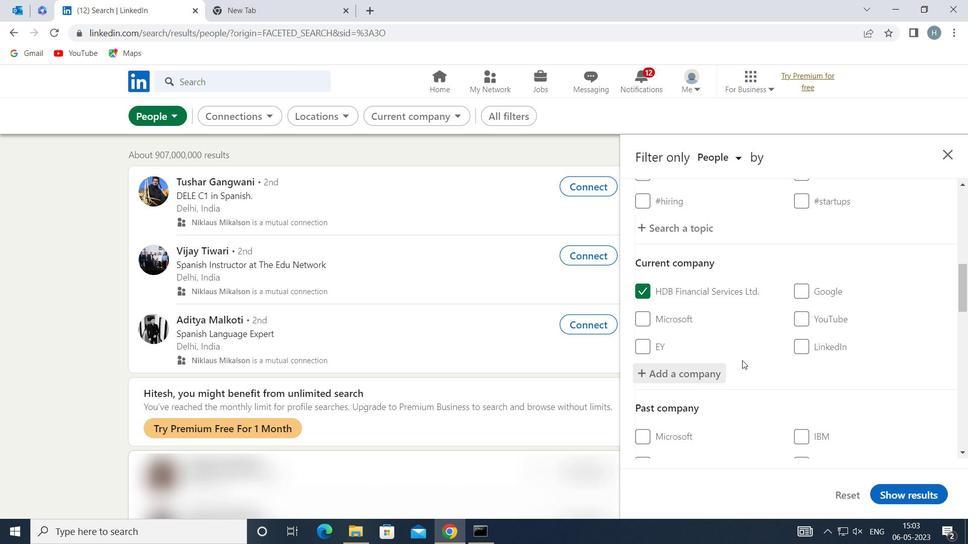 
Action: Mouse moved to (746, 352)
Screenshot: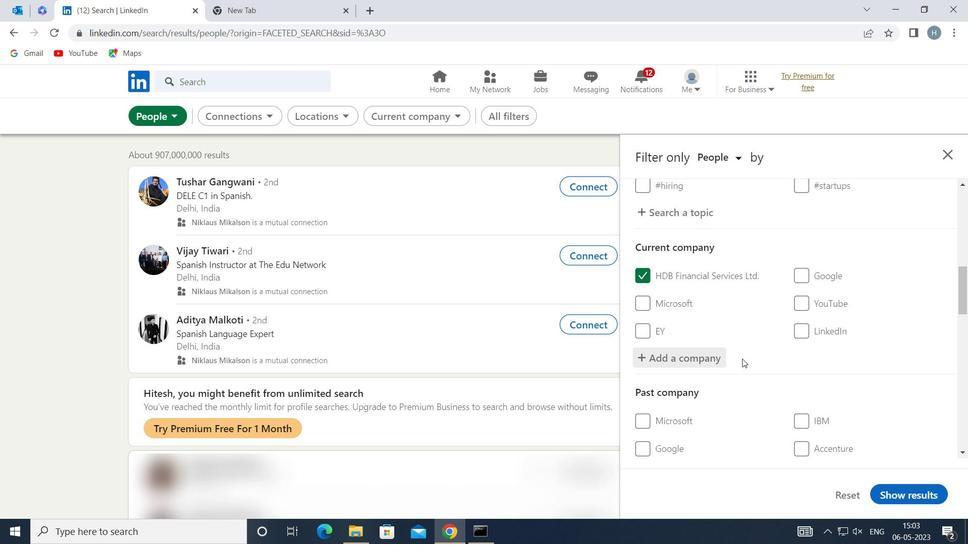 
Action: Mouse scrolled (746, 352) with delta (0, 0)
Screenshot: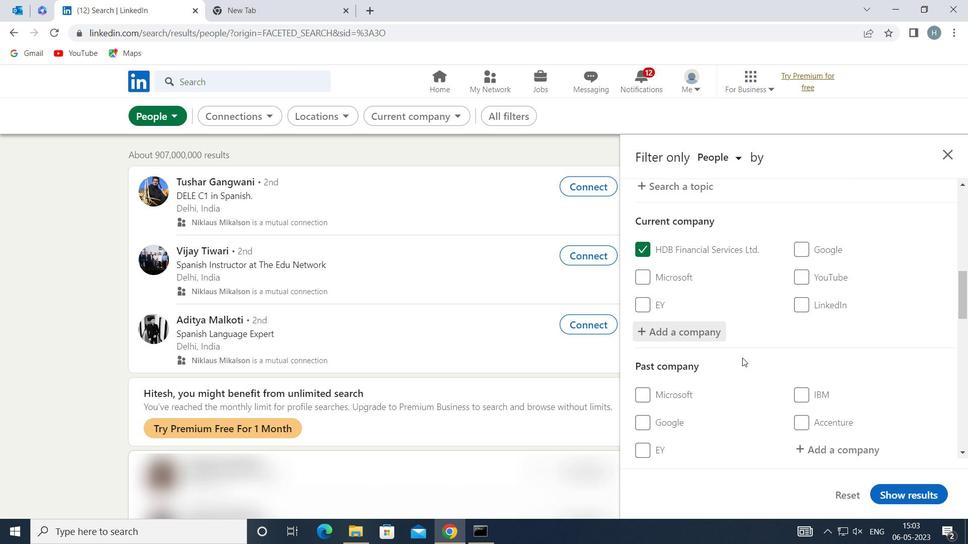 
Action: Mouse scrolled (746, 352) with delta (0, 0)
Screenshot: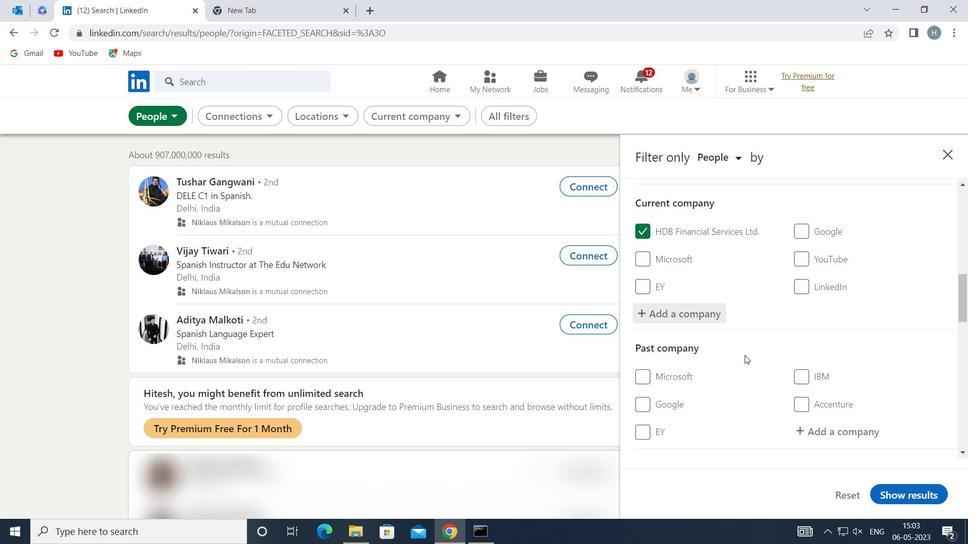 
Action: Mouse moved to (747, 352)
Screenshot: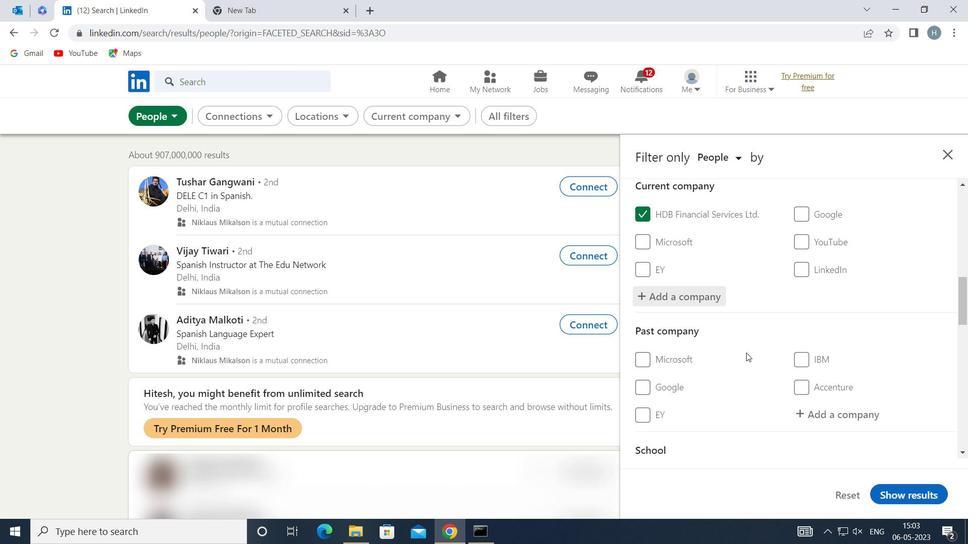 
Action: Mouse scrolled (747, 352) with delta (0, 0)
Screenshot: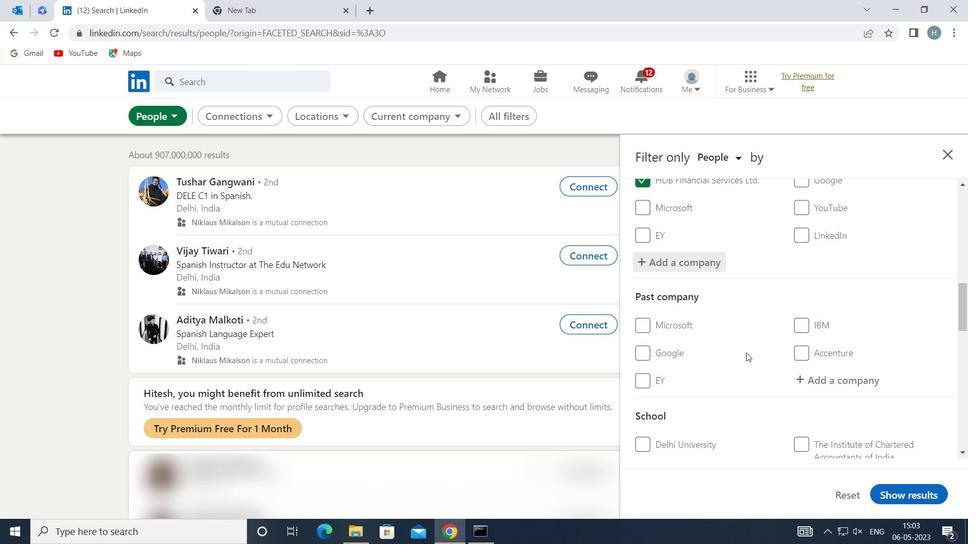 
Action: Mouse scrolled (747, 352) with delta (0, 0)
Screenshot: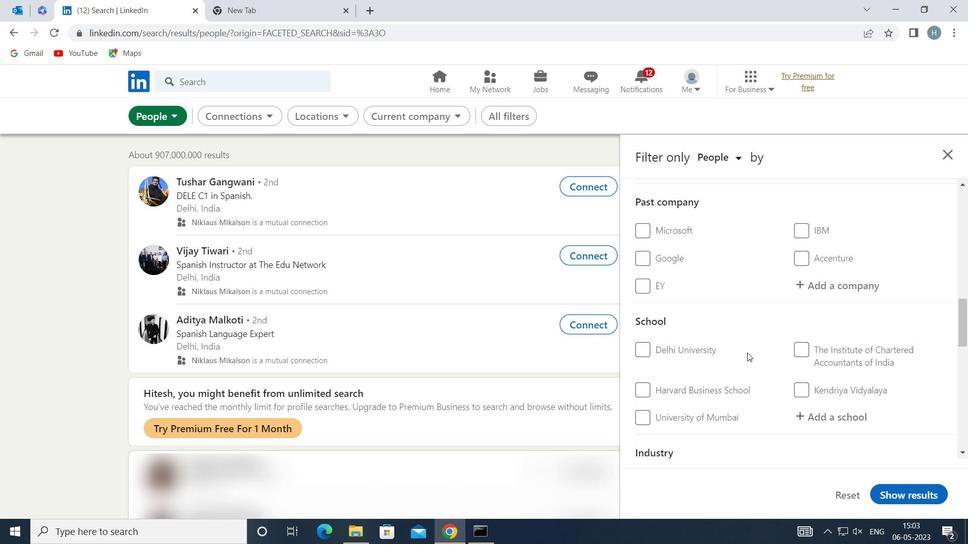 
Action: Mouse moved to (834, 307)
Screenshot: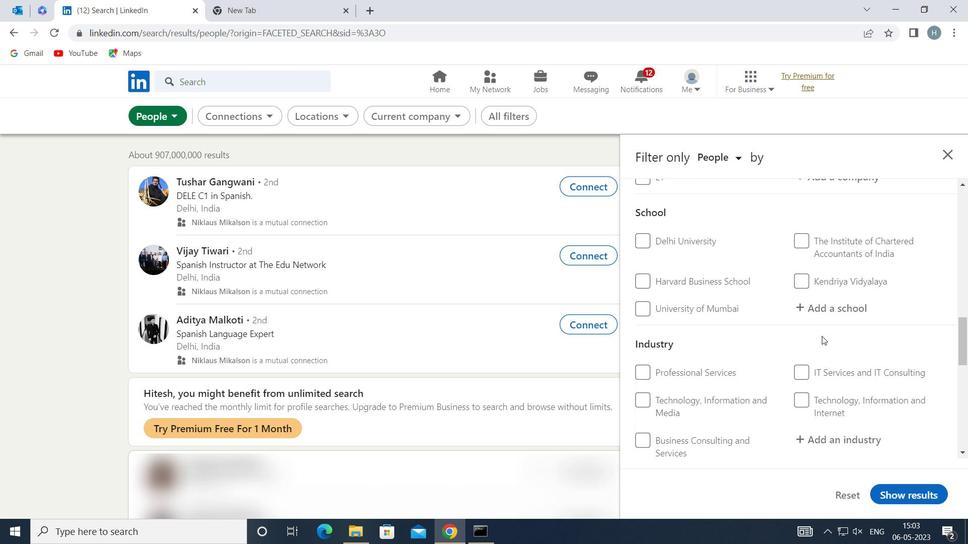 
Action: Mouse pressed left at (834, 307)
Screenshot: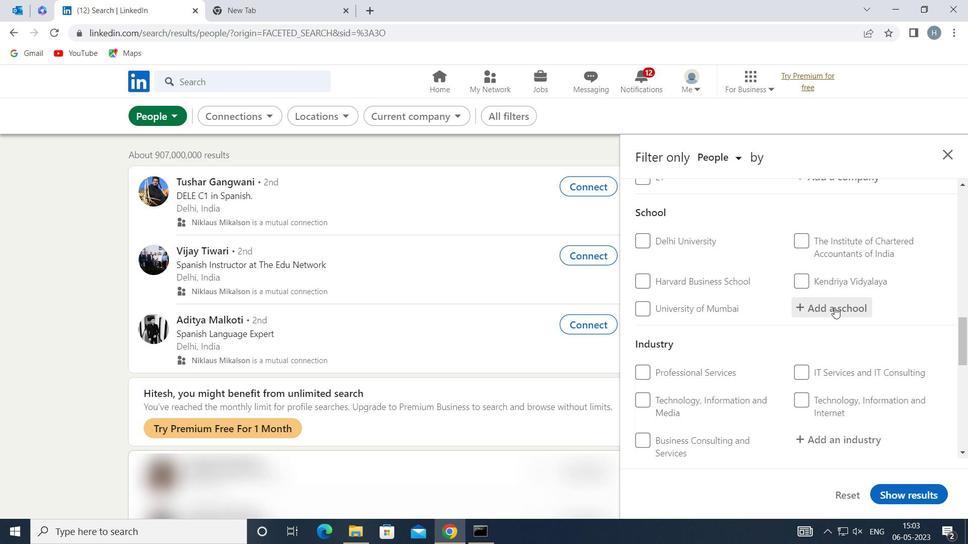 
Action: Key pressed <Key.shift>PALAMURU<Key.space>
Screenshot: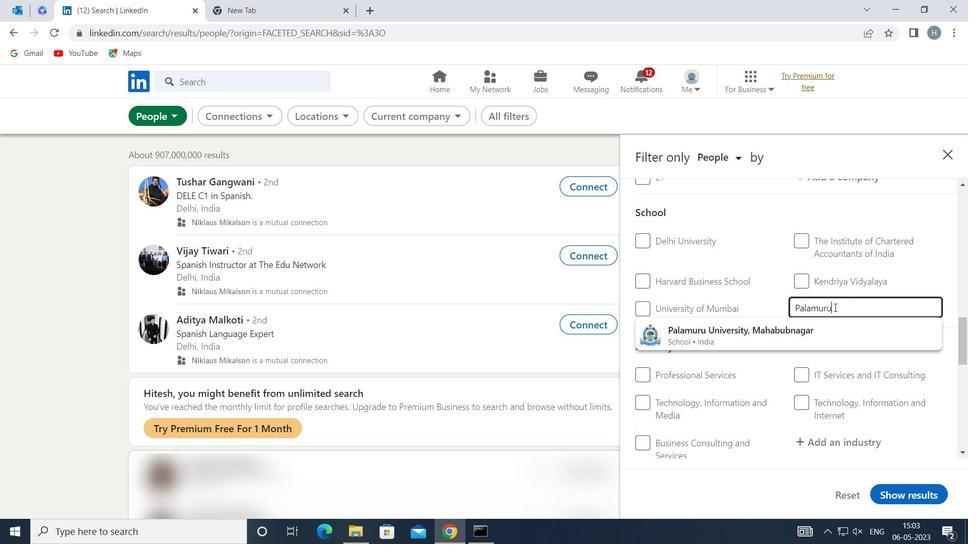 
Action: Mouse moved to (770, 331)
Screenshot: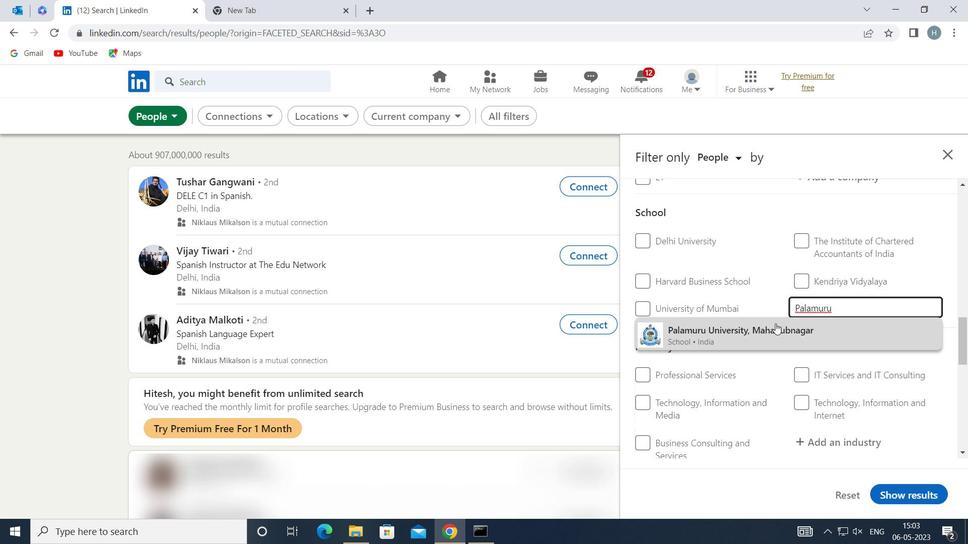 
Action: Mouse pressed left at (770, 331)
Screenshot: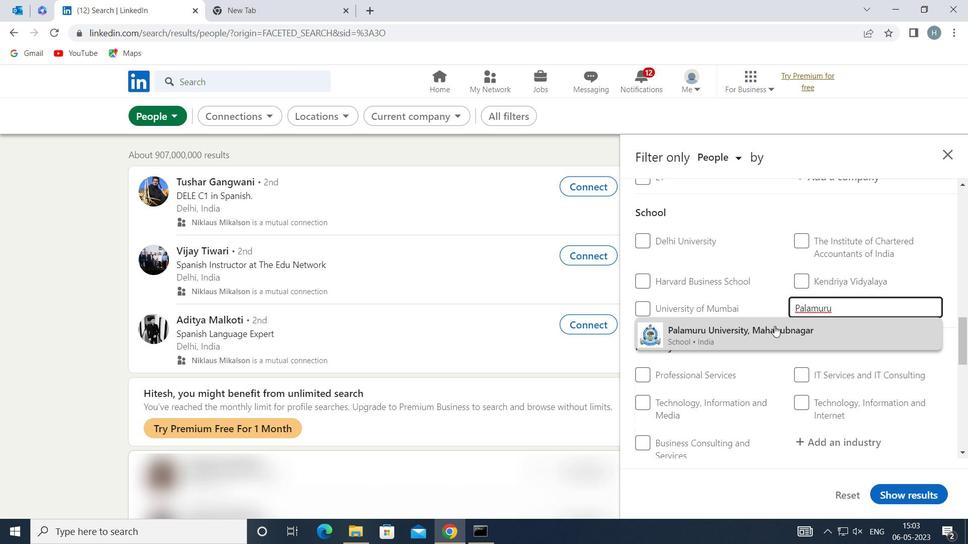 
Action: Mouse moved to (770, 326)
Screenshot: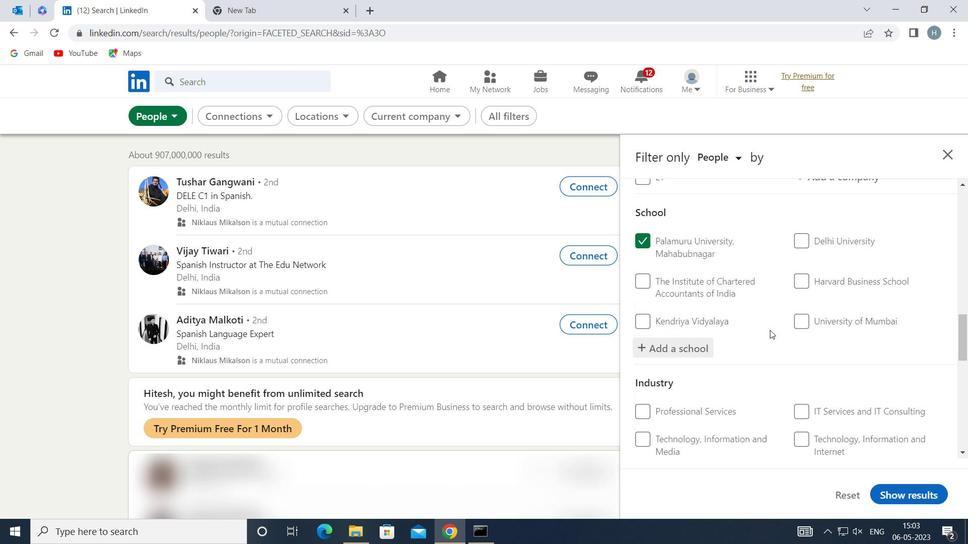 
Action: Mouse scrolled (770, 325) with delta (0, 0)
Screenshot: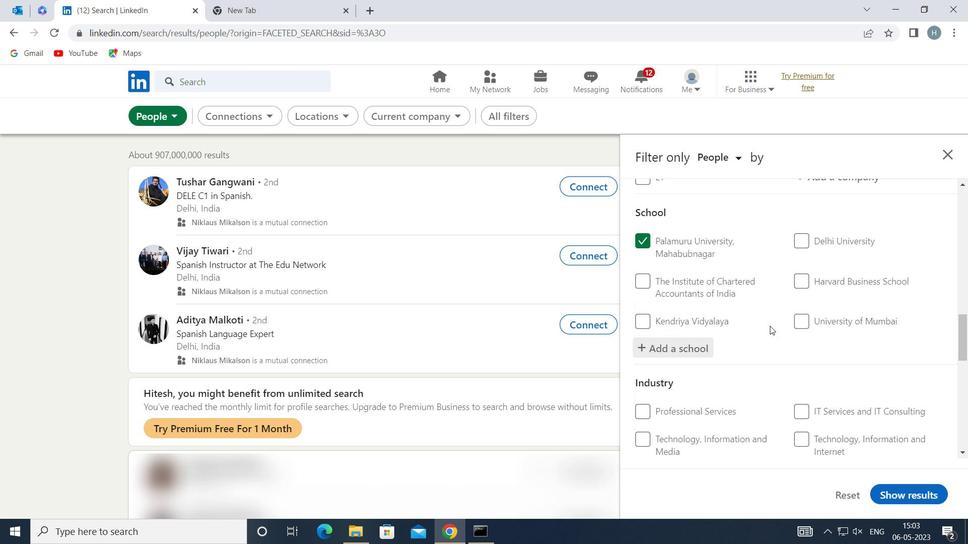 
Action: Mouse scrolled (770, 325) with delta (0, 0)
Screenshot: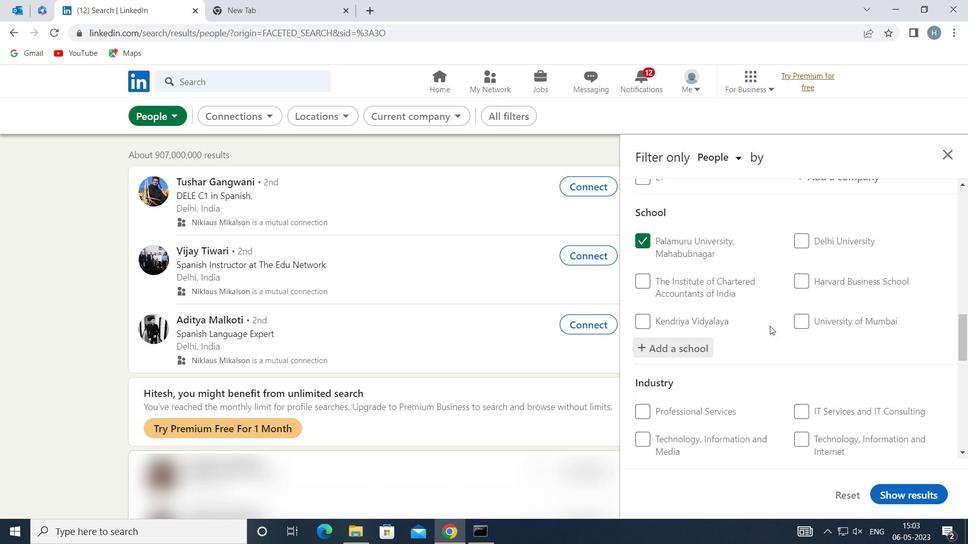 
Action: Mouse moved to (770, 324)
Screenshot: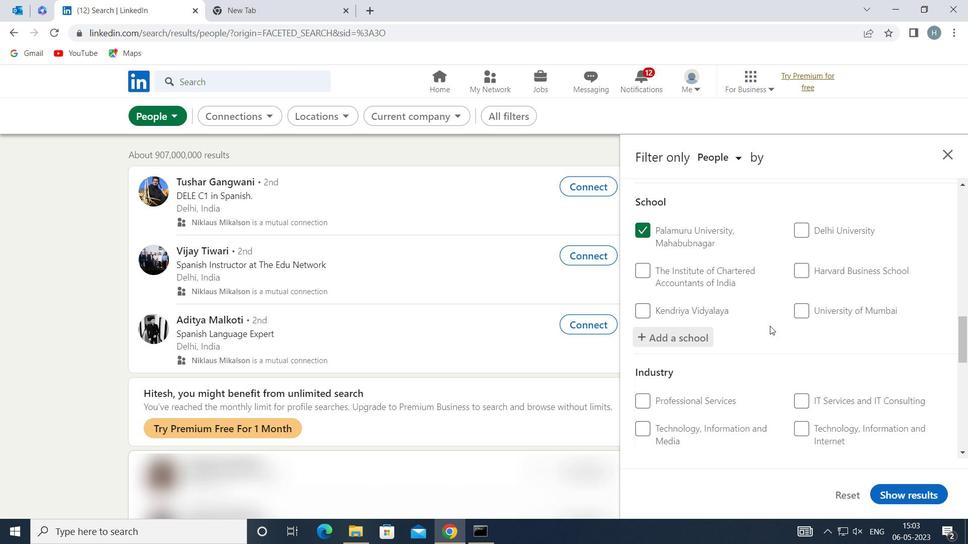 
Action: Mouse scrolled (770, 324) with delta (0, 0)
Screenshot: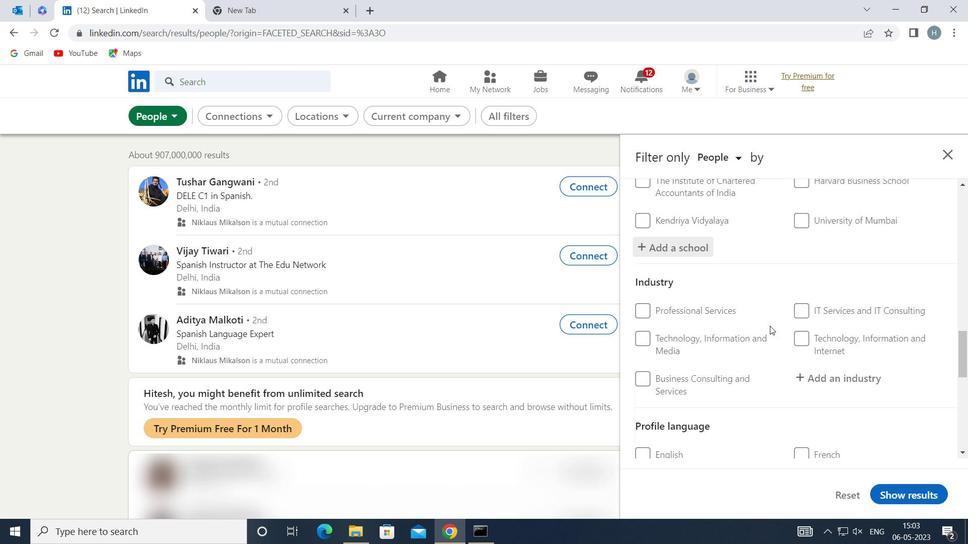 
Action: Mouse moved to (849, 289)
Screenshot: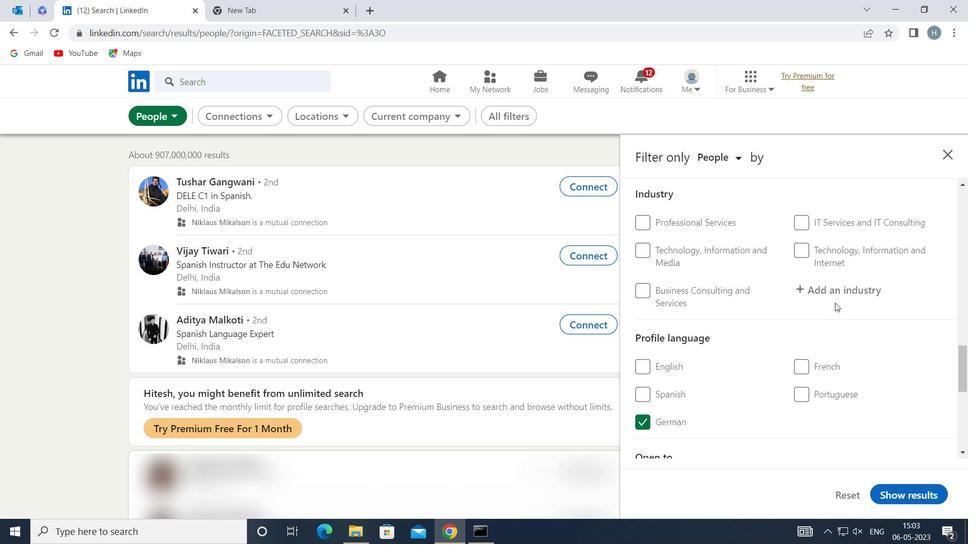 
Action: Mouse pressed left at (849, 289)
Screenshot: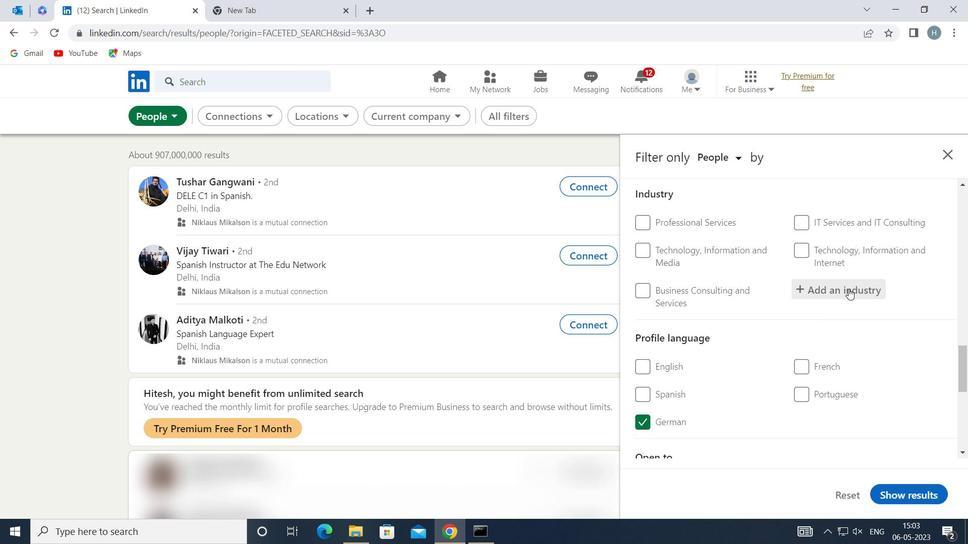 
Action: Key pressed <Key.shift>SAVINGS<Key.space>
Screenshot: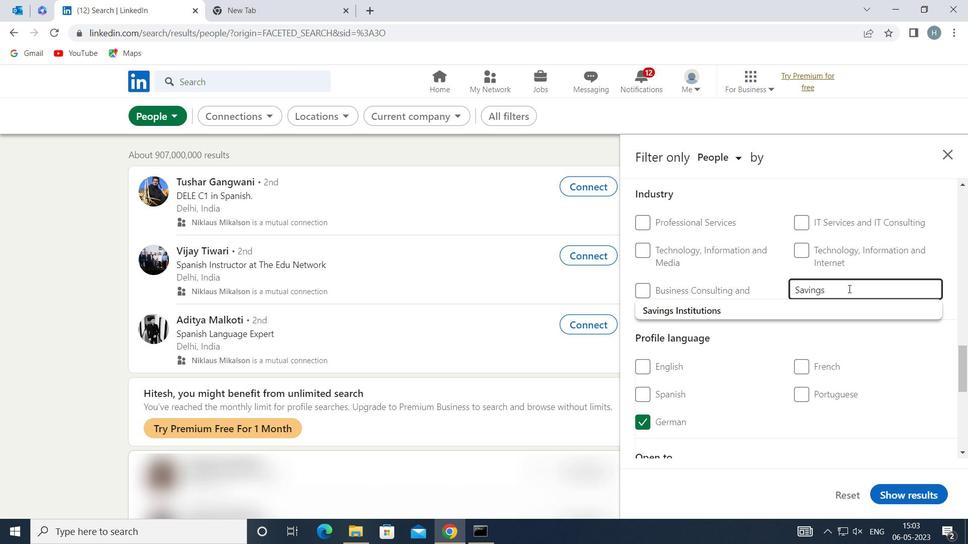 
Action: Mouse moved to (778, 310)
Screenshot: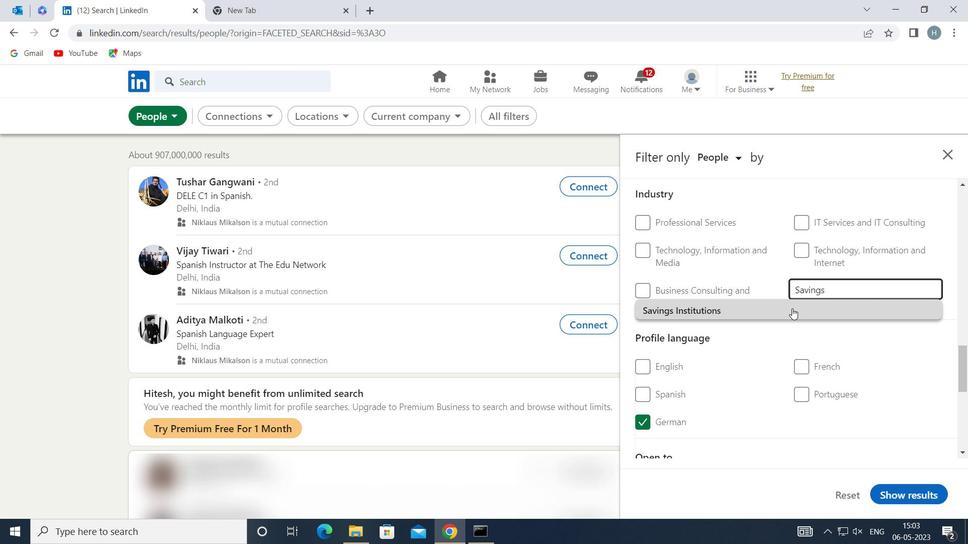 
Action: Mouse pressed left at (778, 310)
Screenshot: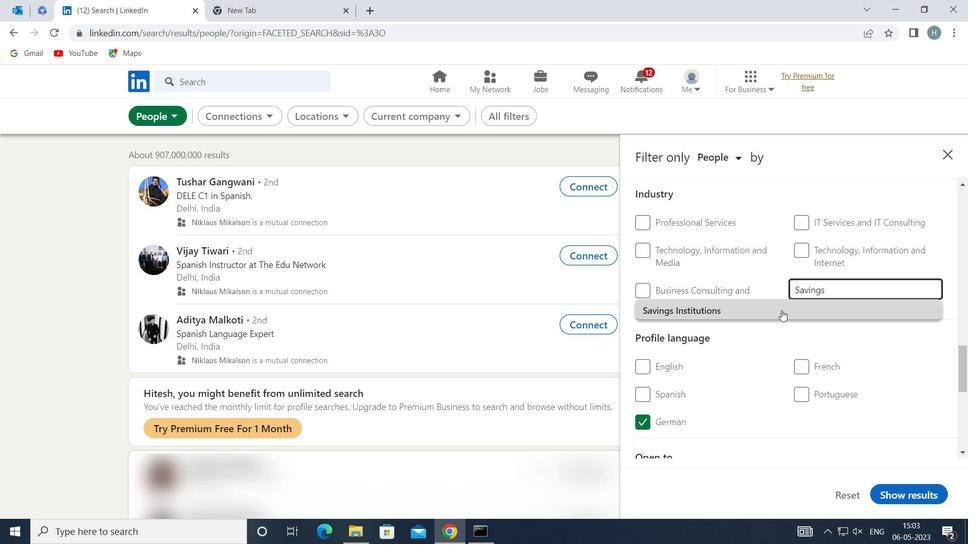 
Action: Mouse moved to (773, 312)
Screenshot: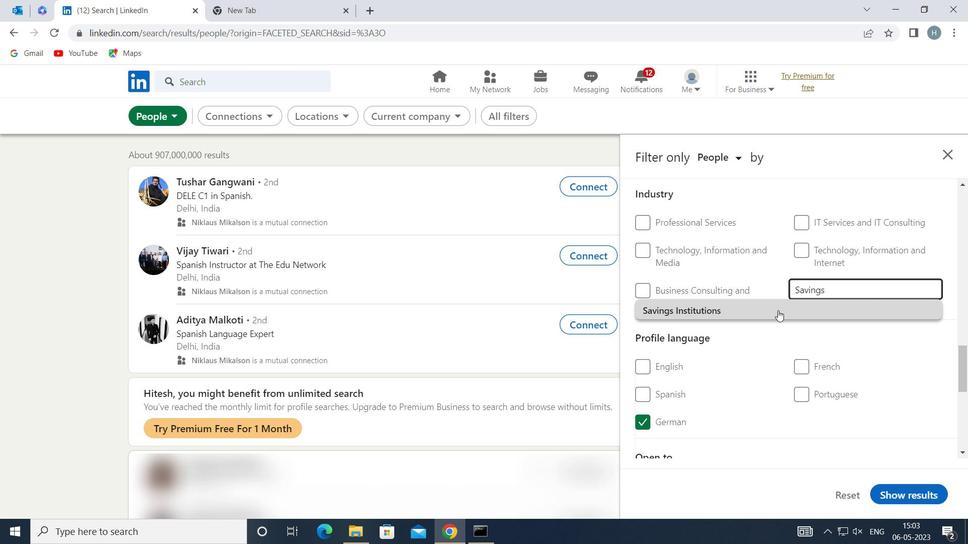 
Action: Mouse scrolled (773, 311) with delta (0, 0)
Screenshot: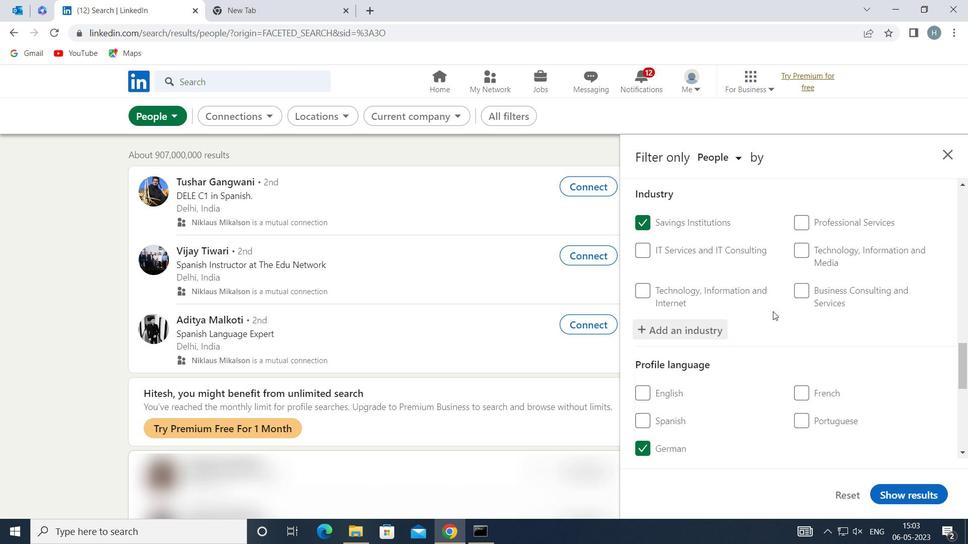 
Action: Mouse scrolled (773, 311) with delta (0, 0)
Screenshot: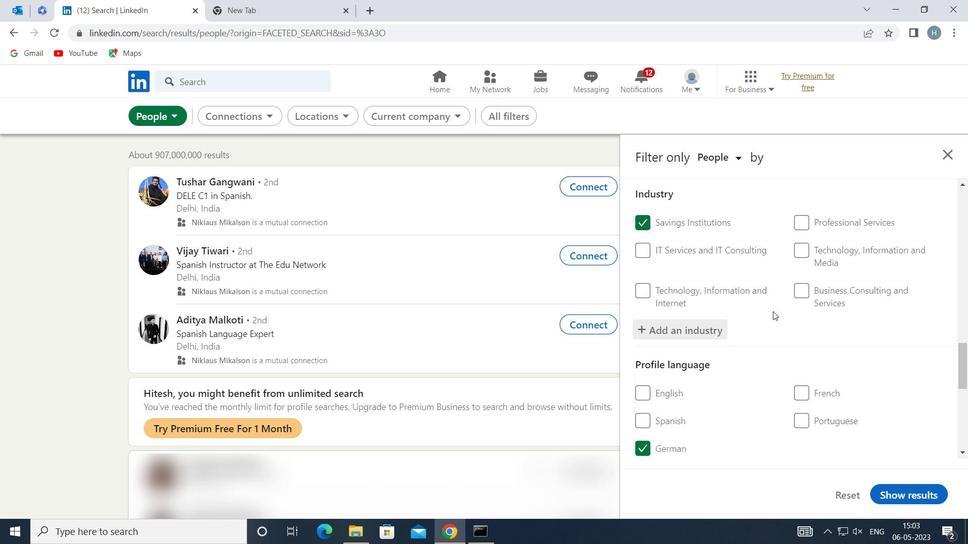 
Action: Mouse scrolled (773, 311) with delta (0, 0)
Screenshot: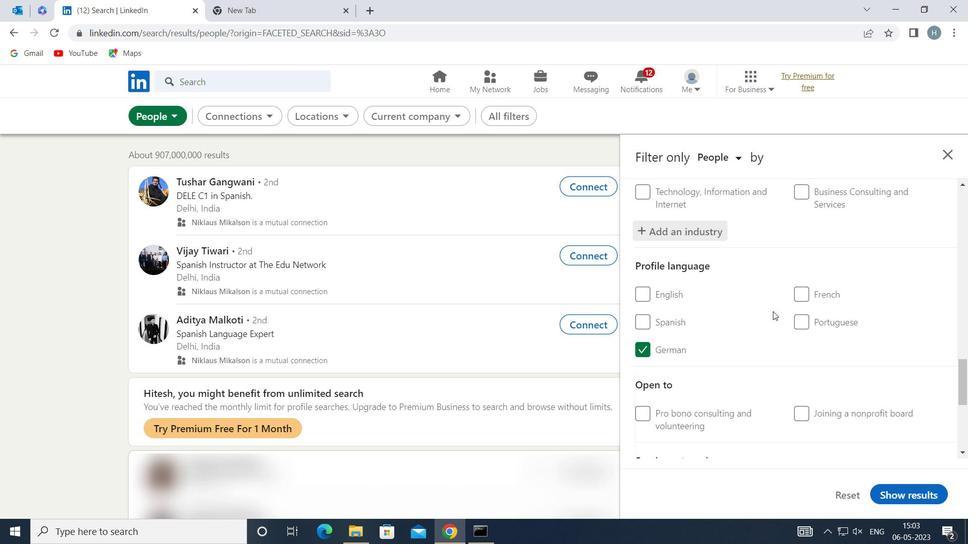 
Action: Mouse scrolled (773, 311) with delta (0, 0)
Screenshot: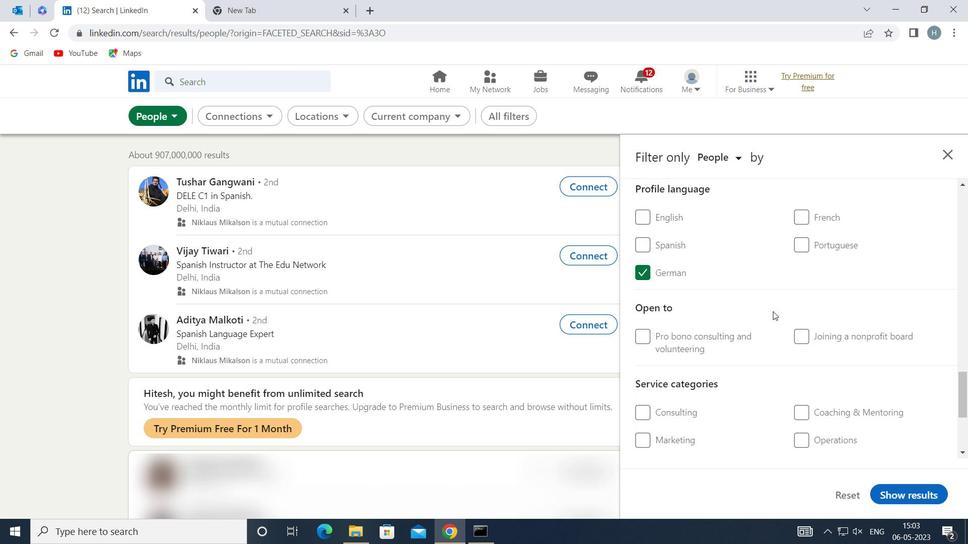 
Action: Mouse scrolled (773, 311) with delta (0, 0)
Screenshot: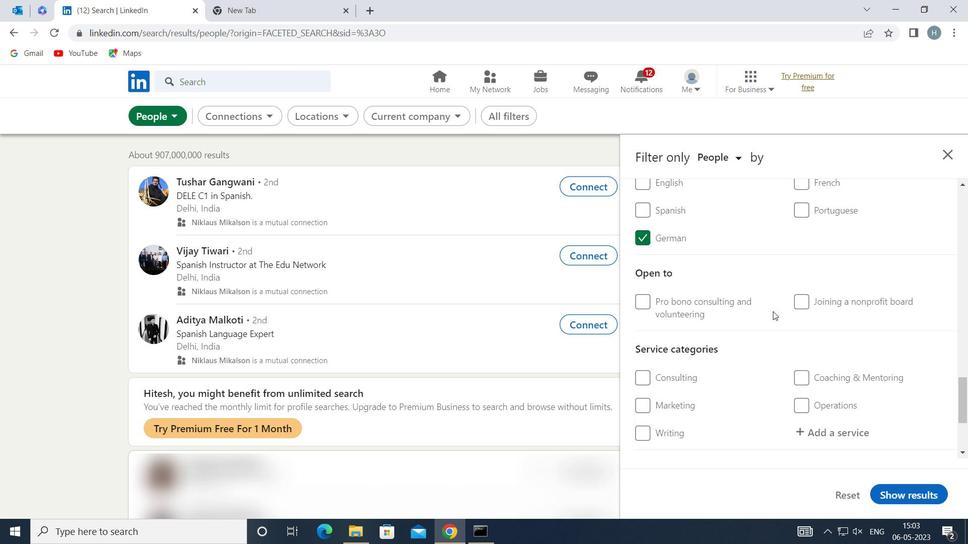 
Action: Mouse moved to (828, 324)
Screenshot: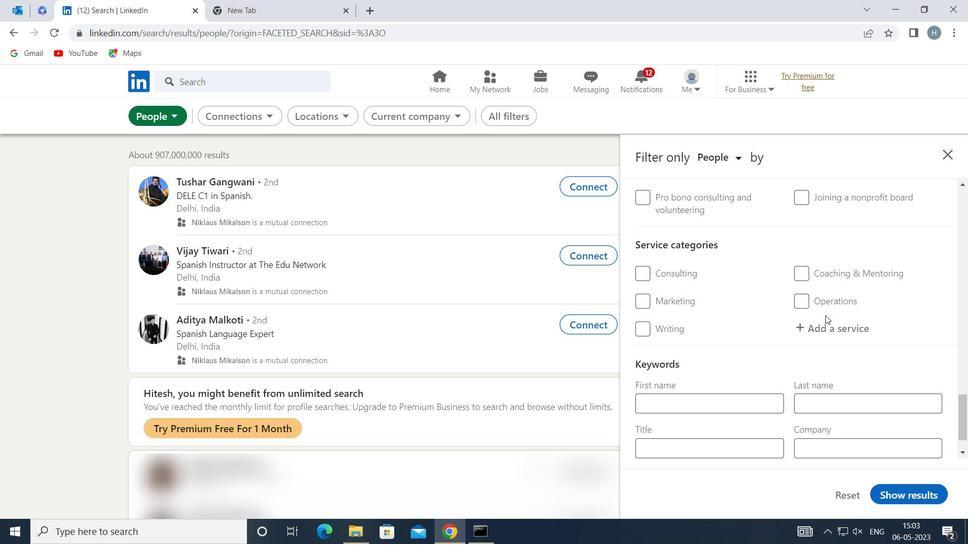 
Action: Mouse pressed left at (828, 324)
Screenshot: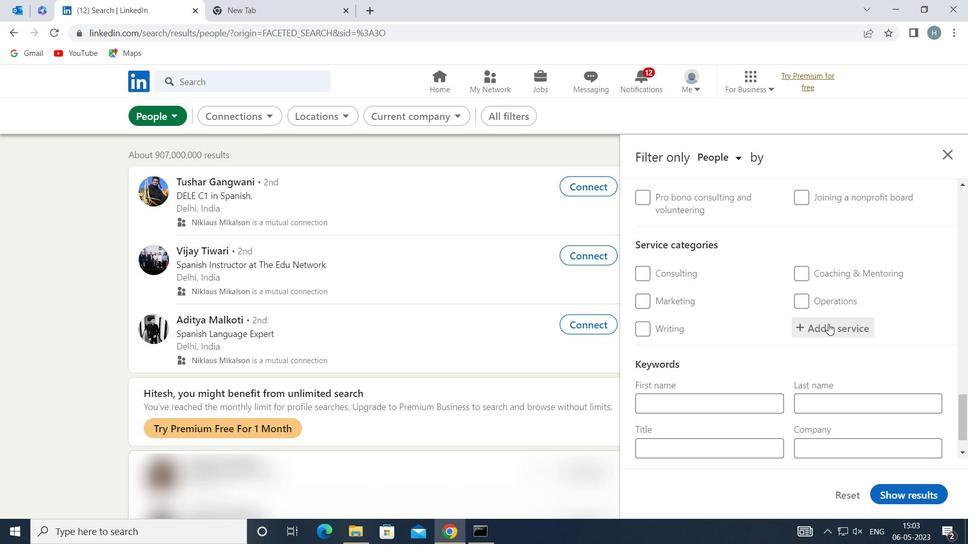 
Action: Key pressed <Key.shift>INSTITU
Screenshot: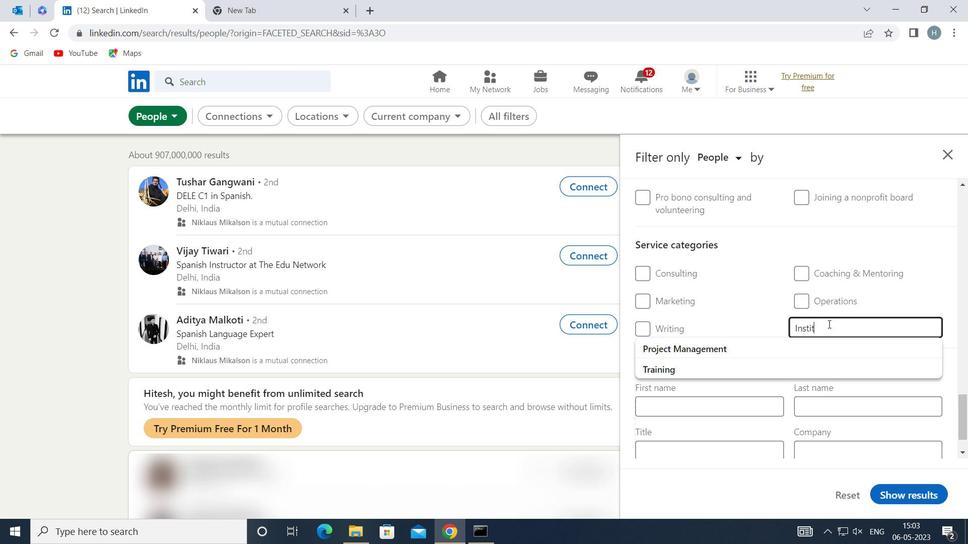 
Action: Mouse moved to (820, 326)
Screenshot: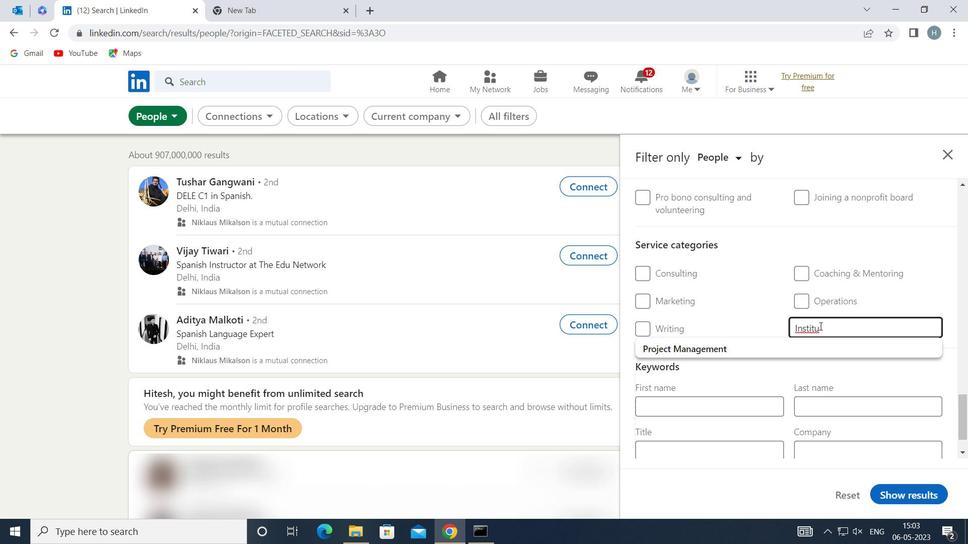 
Action: Key pressed <Key.backspace><Key.backspace><Key.backspace><Key.backspace><Key.backspace><Key.backspace><Key.backspace><Key.backspace><Key.backspace><Key.backspace><Key.backspace><Key.backspace><Key.backspace><Key.backspace><Key.backspace><Key.backspace><Key.backspace><Key.backspace><Key.backspace><Key.backspace><Key.backspace><Key.backspace><Key.backspace><Key.backspace><Key.backspace><Key.backspace><Key.shift>HOMEOW
Screenshot: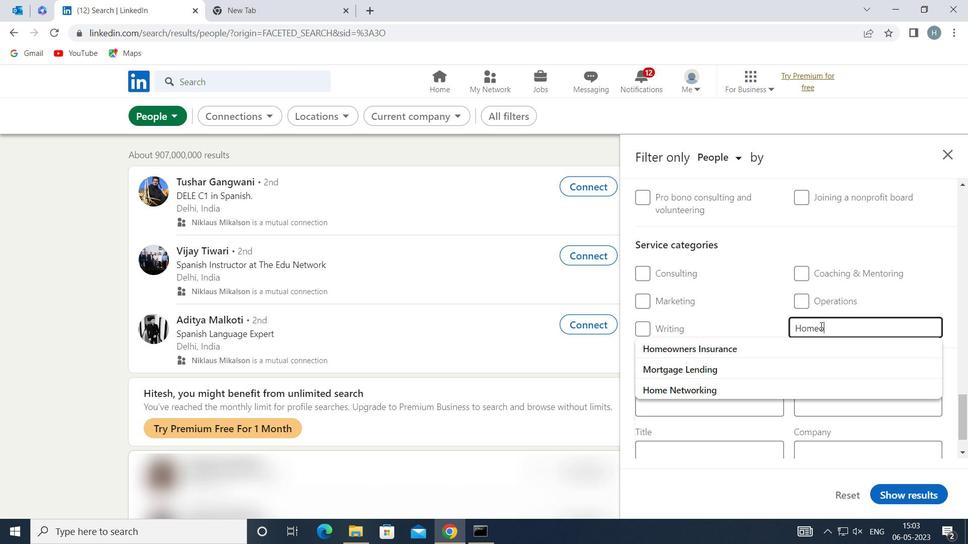 
Action: Mouse moved to (776, 345)
Screenshot: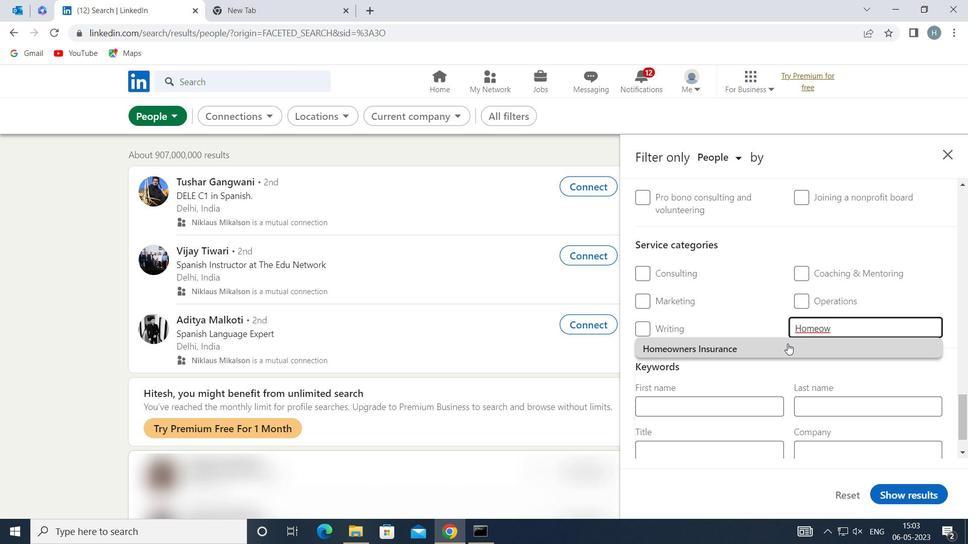 
Action: Mouse pressed left at (776, 345)
Screenshot: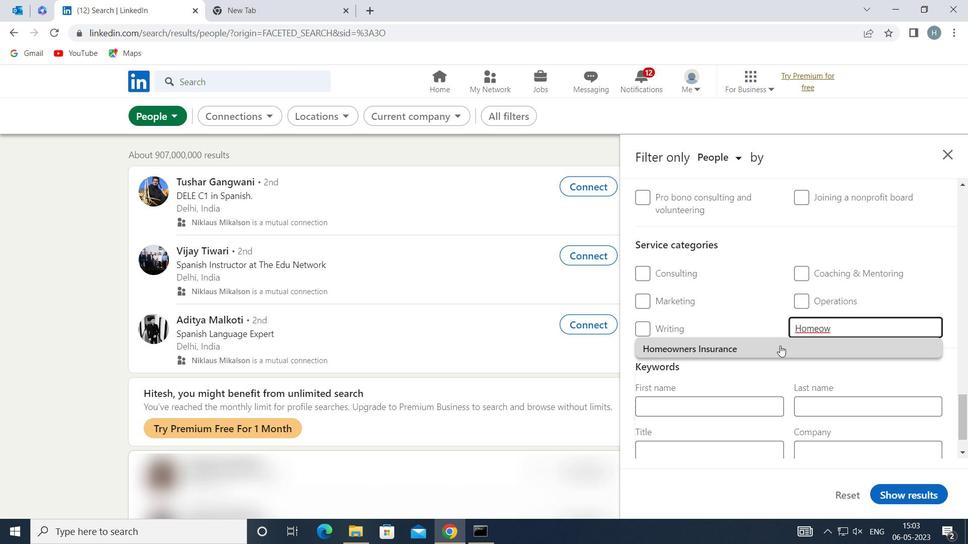 
Action: Mouse moved to (747, 351)
Screenshot: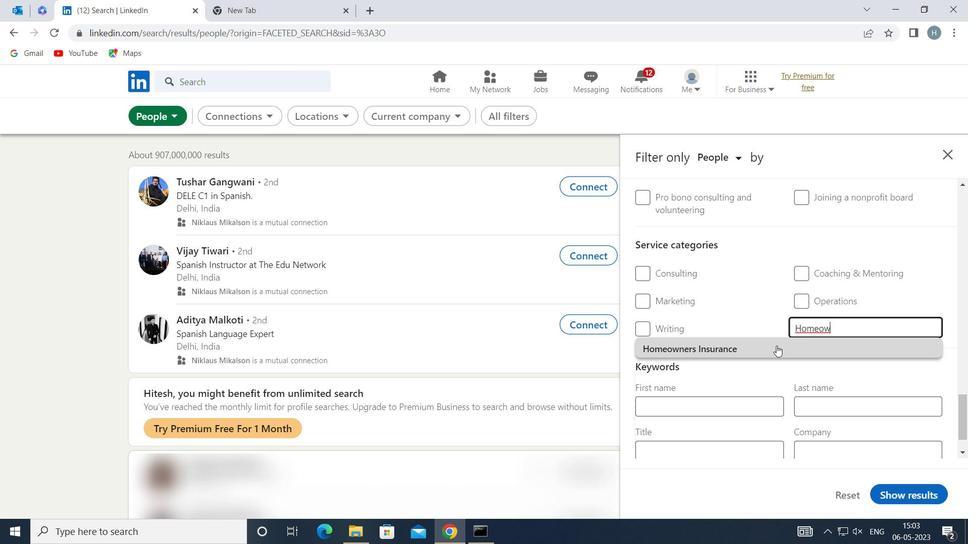 
Action: Mouse scrolled (747, 350) with delta (0, 0)
Screenshot: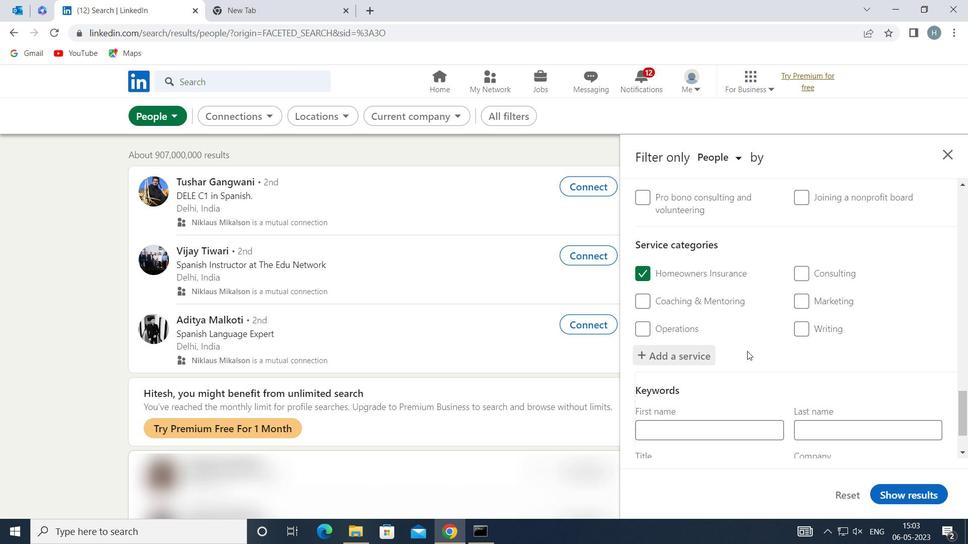 
Action: Mouse scrolled (747, 350) with delta (0, 0)
Screenshot: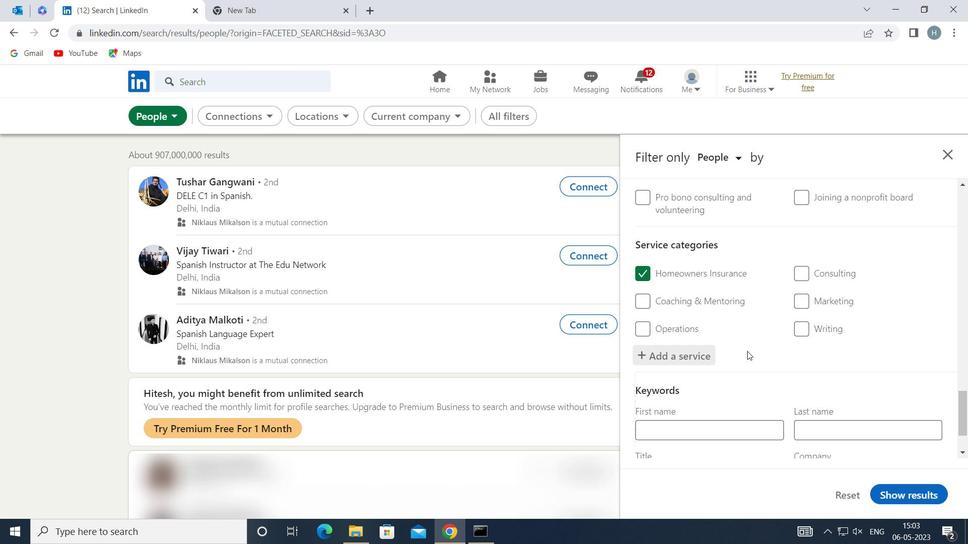 
Action: Mouse moved to (747, 350)
Screenshot: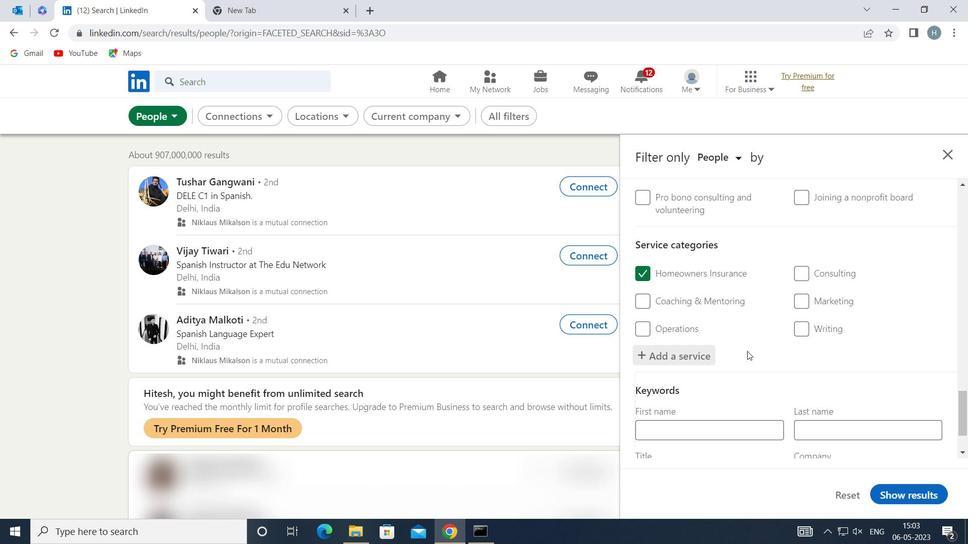 
Action: Mouse scrolled (747, 350) with delta (0, 0)
Screenshot: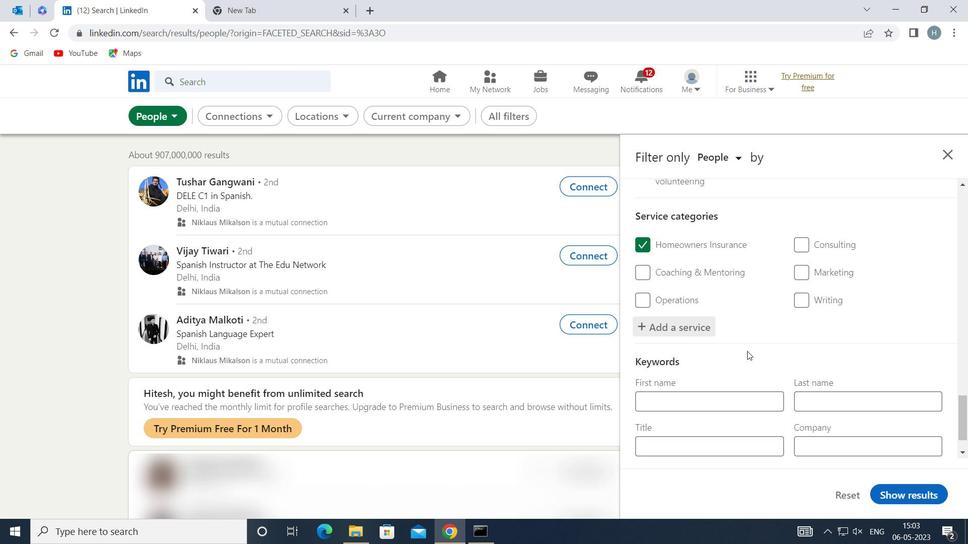 
Action: Mouse scrolled (747, 350) with delta (0, 0)
Screenshot: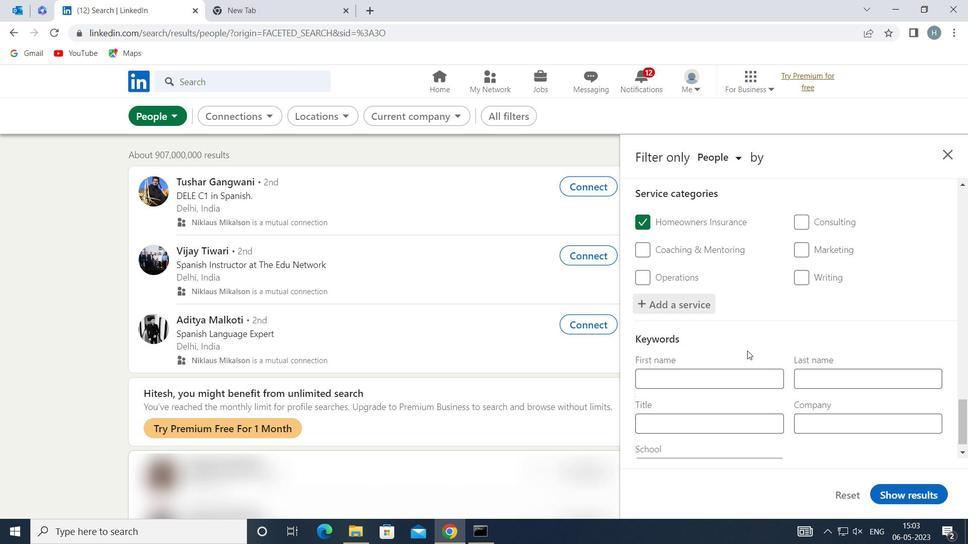 
Action: Mouse moved to (733, 396)
Screenshot: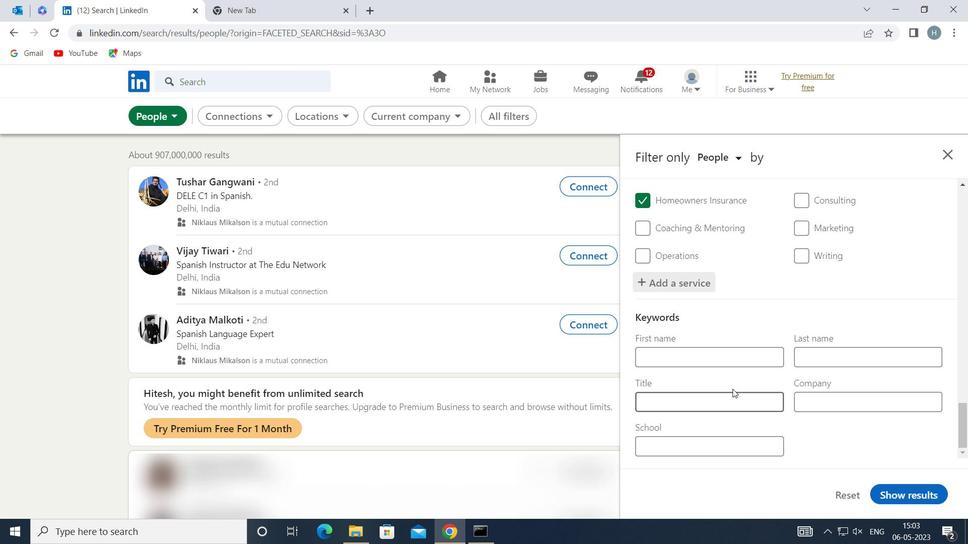 
Action: Mouse pressed left at (733, 396)
Screenshot: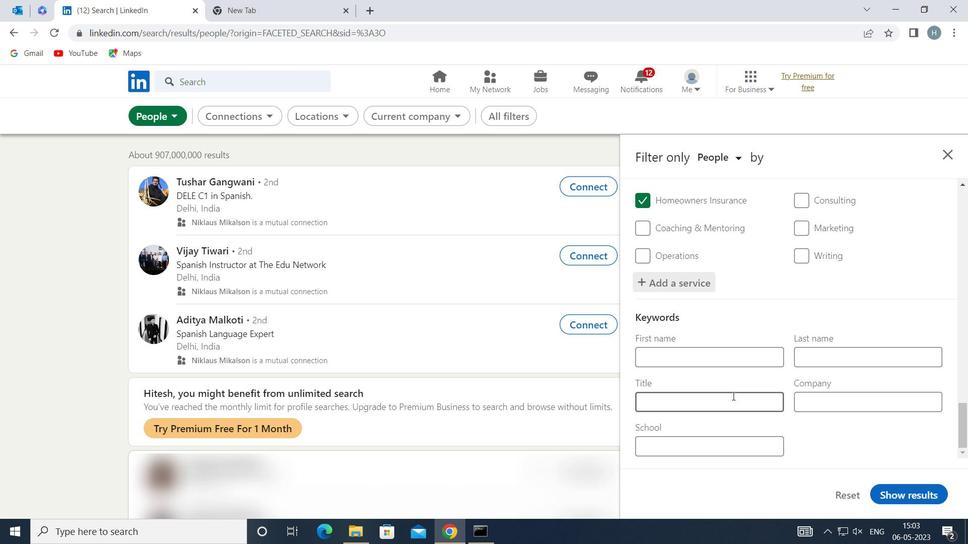 
Action: Mouse moved to (733, 397)
Screenshot: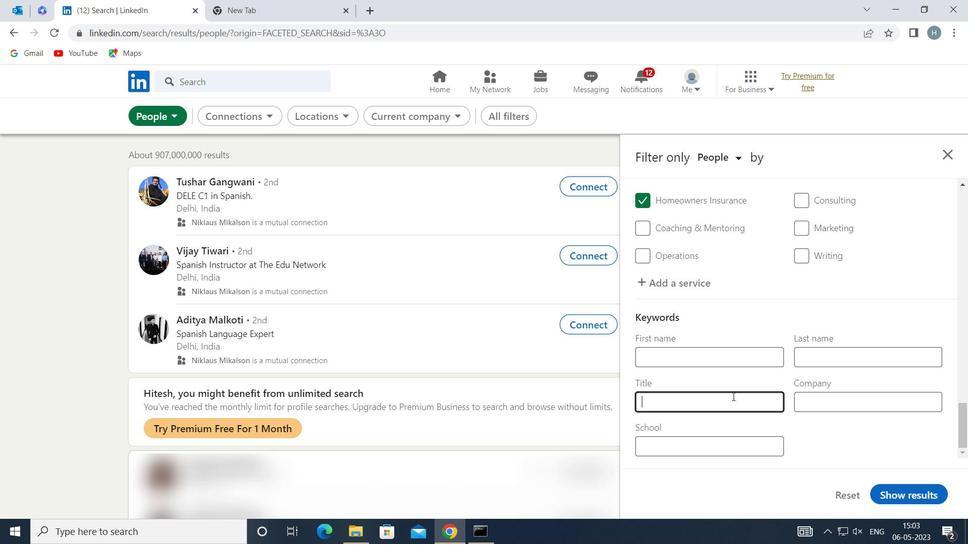 
Action: Key pressed <Key.shift>SUPERINTENDENT
Screenshot: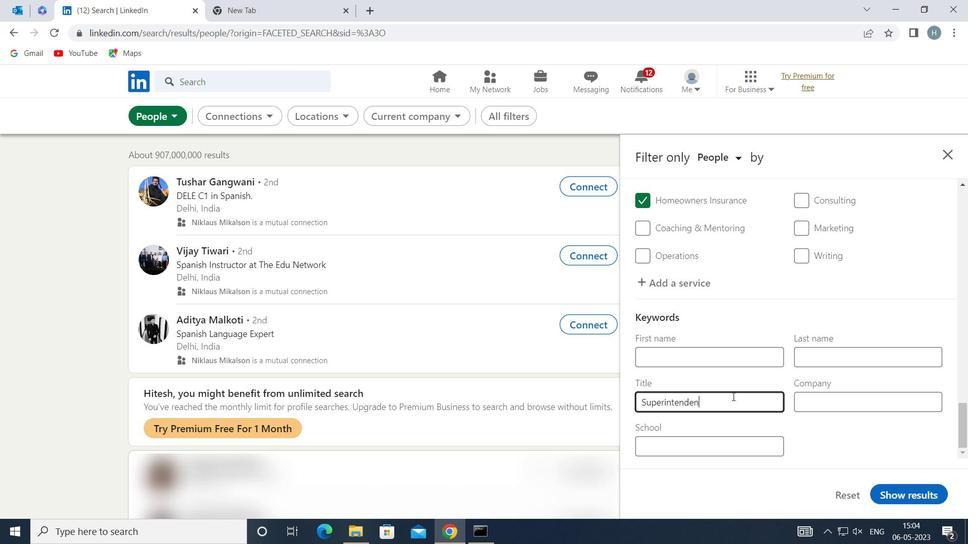
Action: Mouse moved to (898, 494)
Screenshot: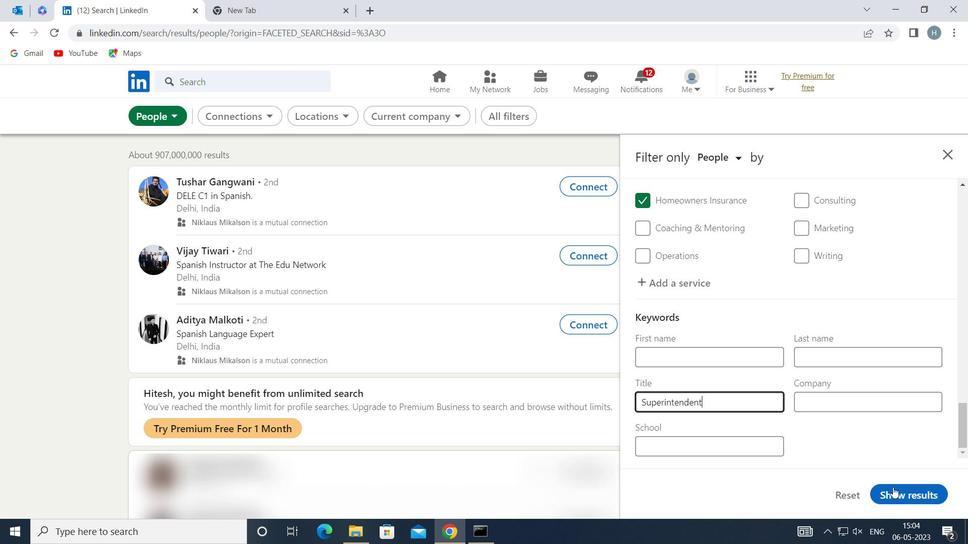 
Action: Mouse pressed left at (898, 494)
Screenshot: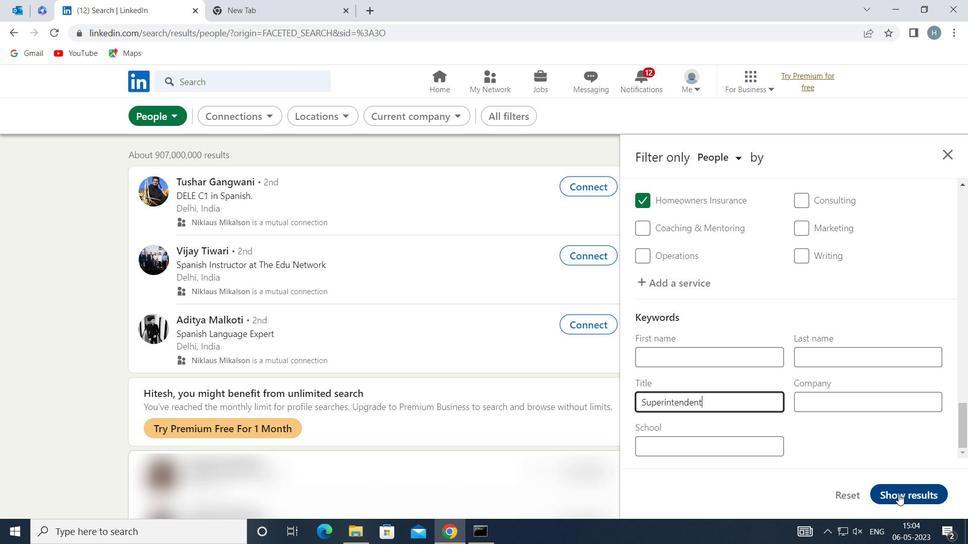 
Action: Mouse moved to (766, 325)
Screenshot: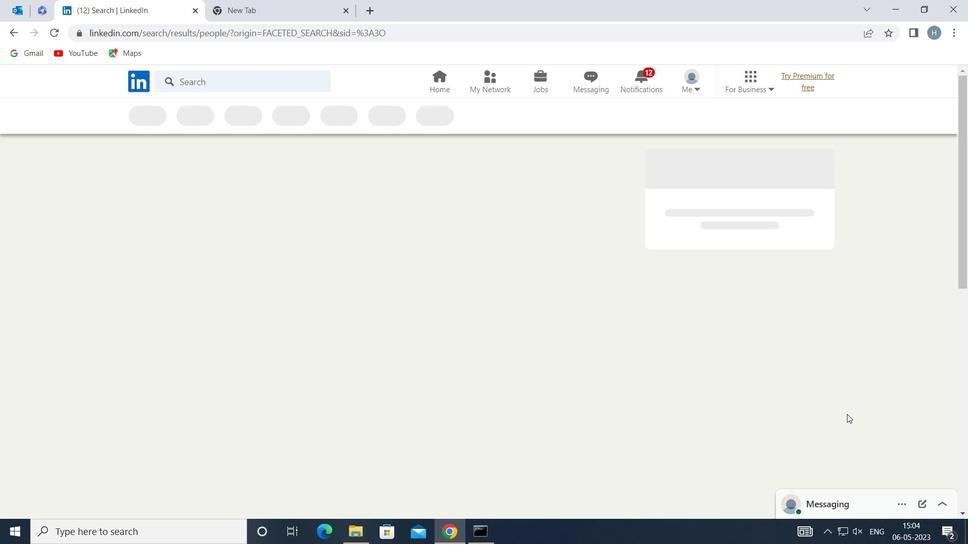 
